 Task: Find connections with filter location Freudenberg with filter topic #coronaviruswith filter profile language Potuguese with filter current company Leadership Circle with filter school Holy Cross College, Tiruchirappalli - 620 002. with filter industry Retail Appliances, Electrical, and Electronic Equipment with filter service category Web Design with filter keywords title Sales Manager
Action: Mouse moved to (532, 69)
Screenshot: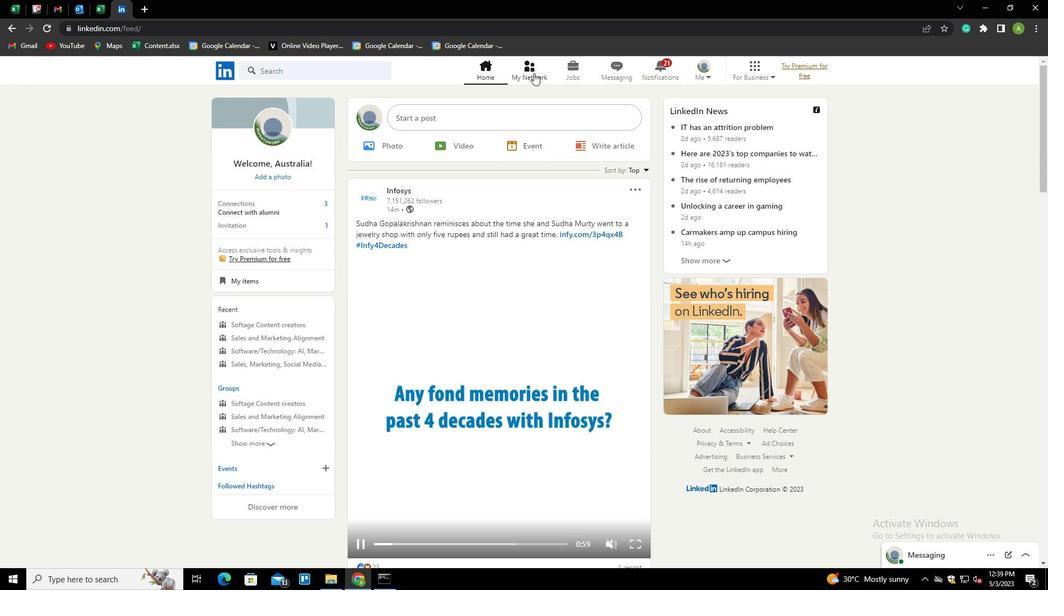 
Action: Mouse pressed left at (532, 69)
Screenshot: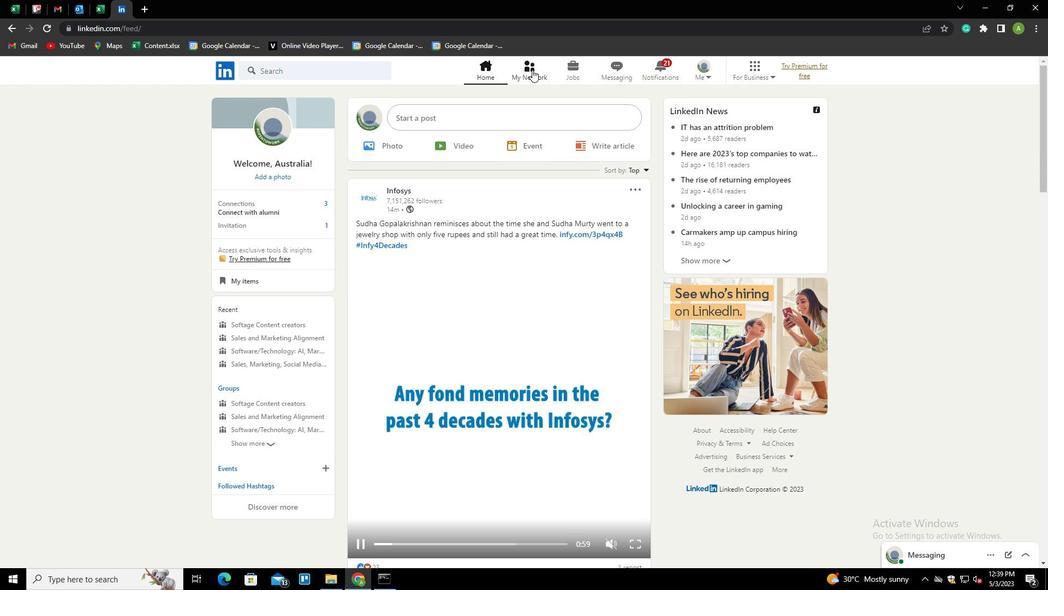
Action: Mouse moved to (301, 135)
Screenshot: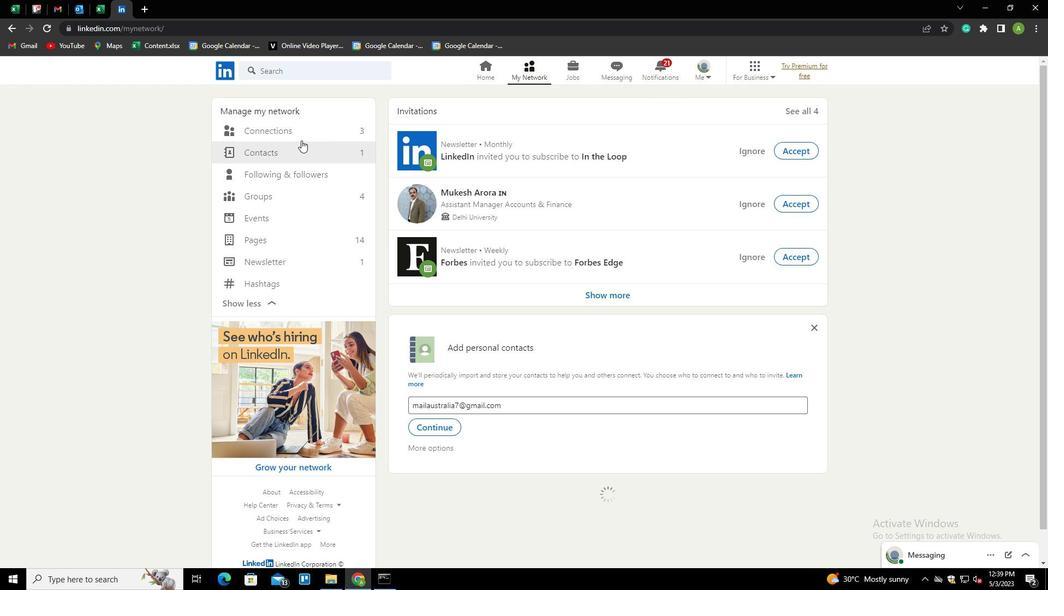 
Action: Mouse pressed left at (301, 135)
Screenshot: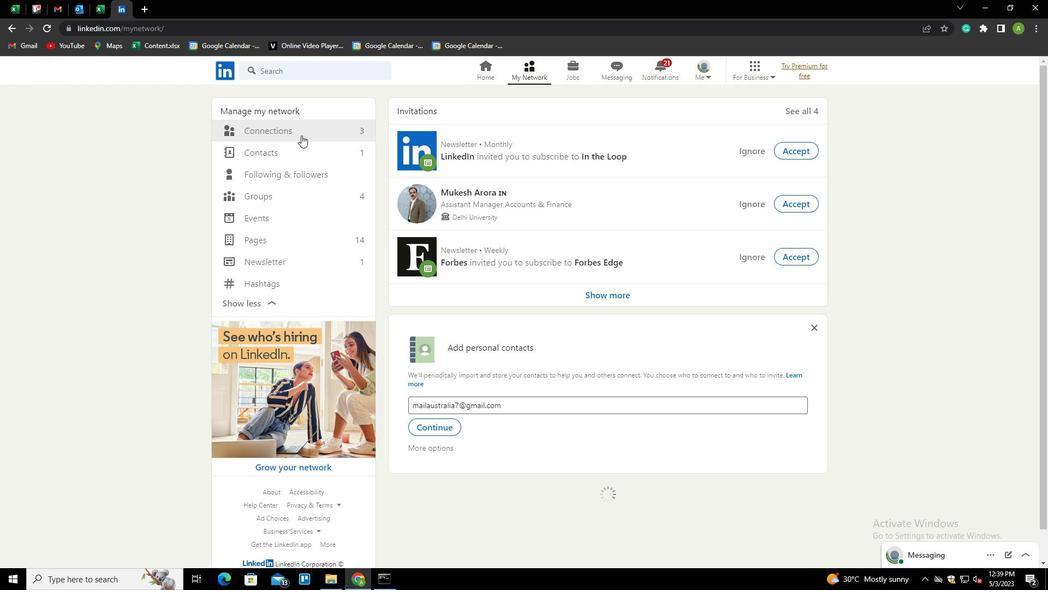 
Action: Mouse moved to (586, 131)
Screenshot: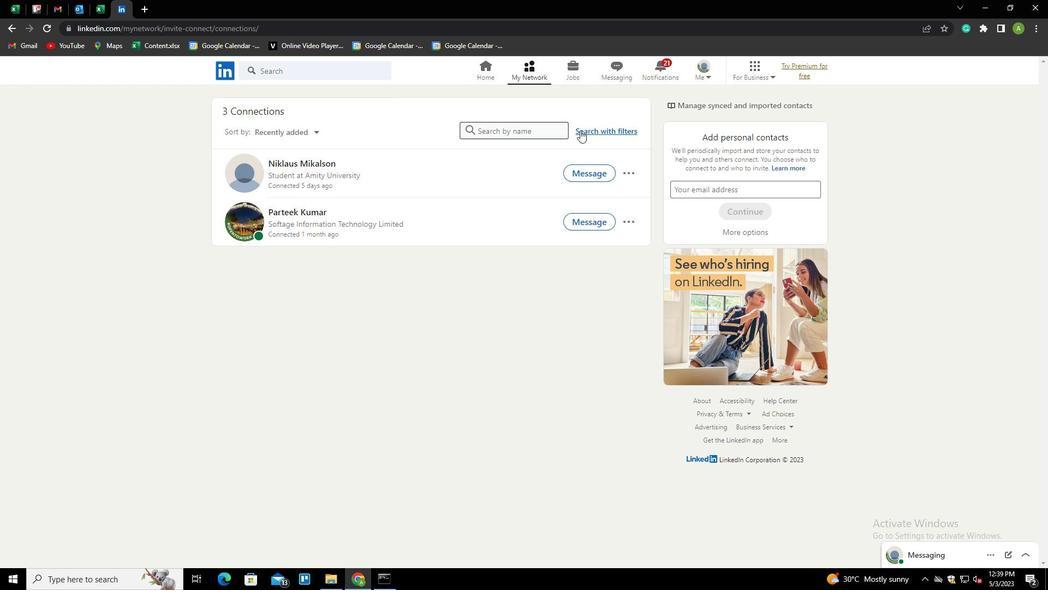 
Action: Mouse pressed left at (586, 131)
Screenshot: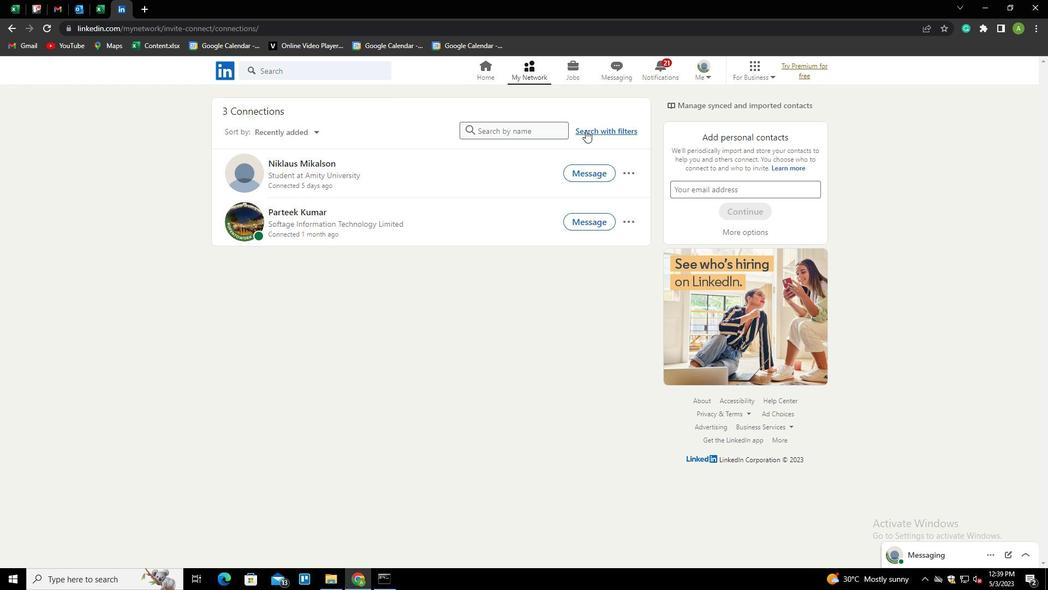 
Action: Mouse moved to (552, 102)
Screenshot: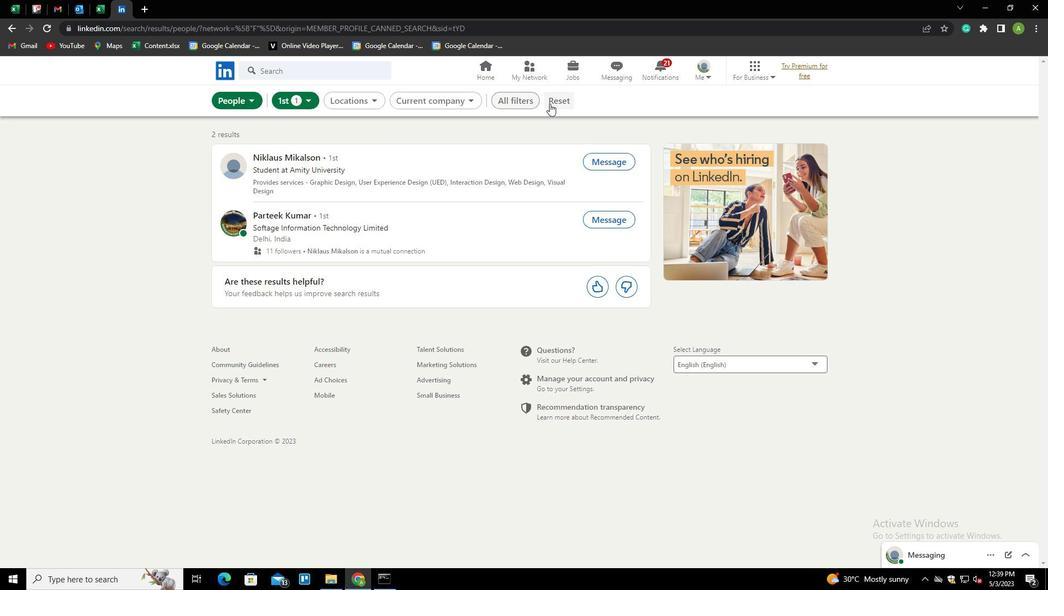 
Action: Mouse pressed left at (552, 102)
Screenshot: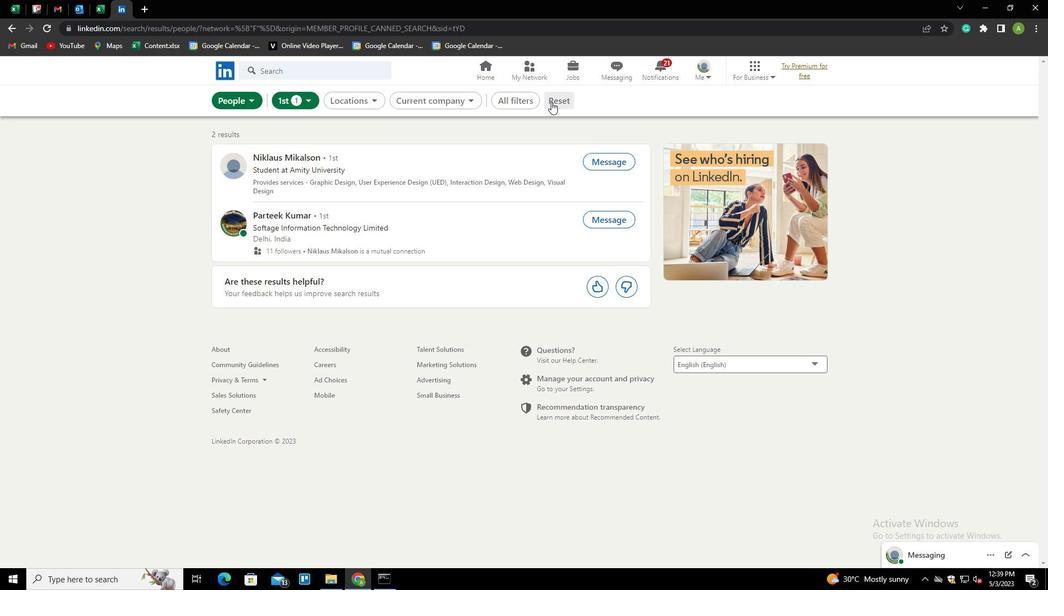 
Action: Mouse moved to (539, 100)
Screenshot: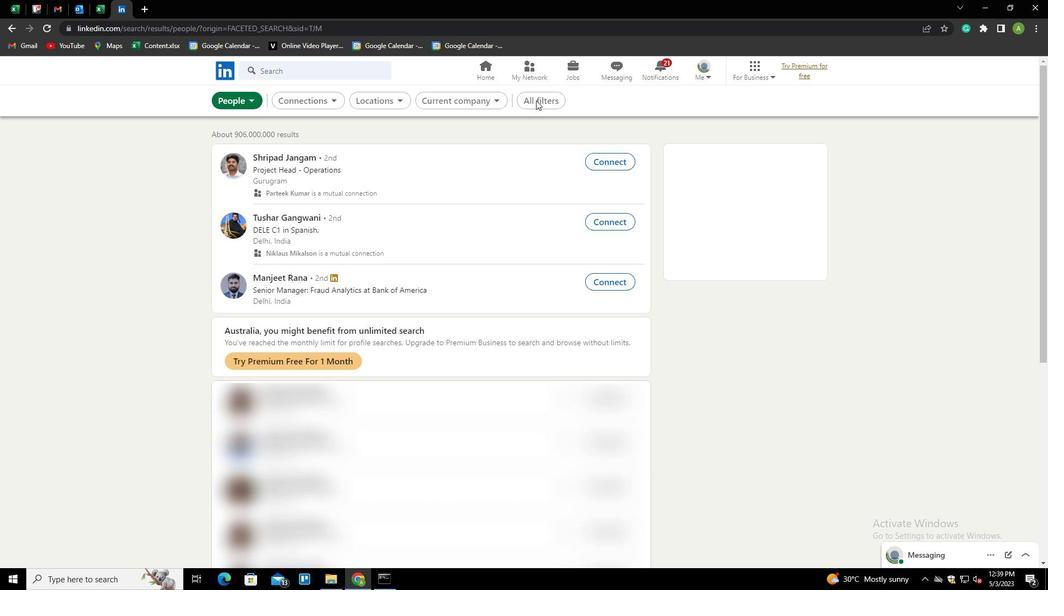 
Action: Mouse pressed left at (539, 100)
Screenshot: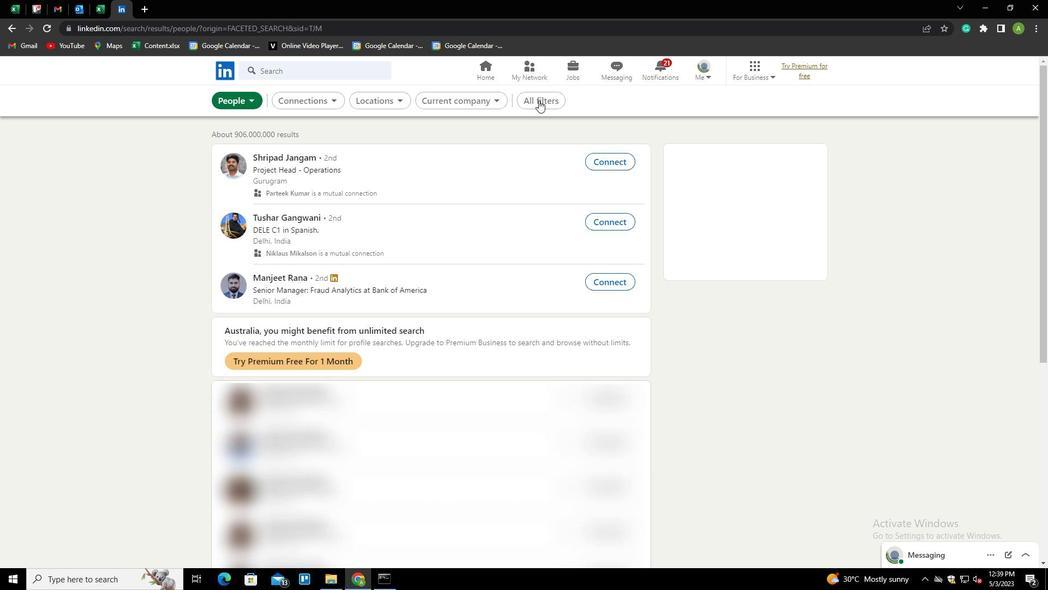 
Action: Mouse moved to (542, 103)
Screenshot: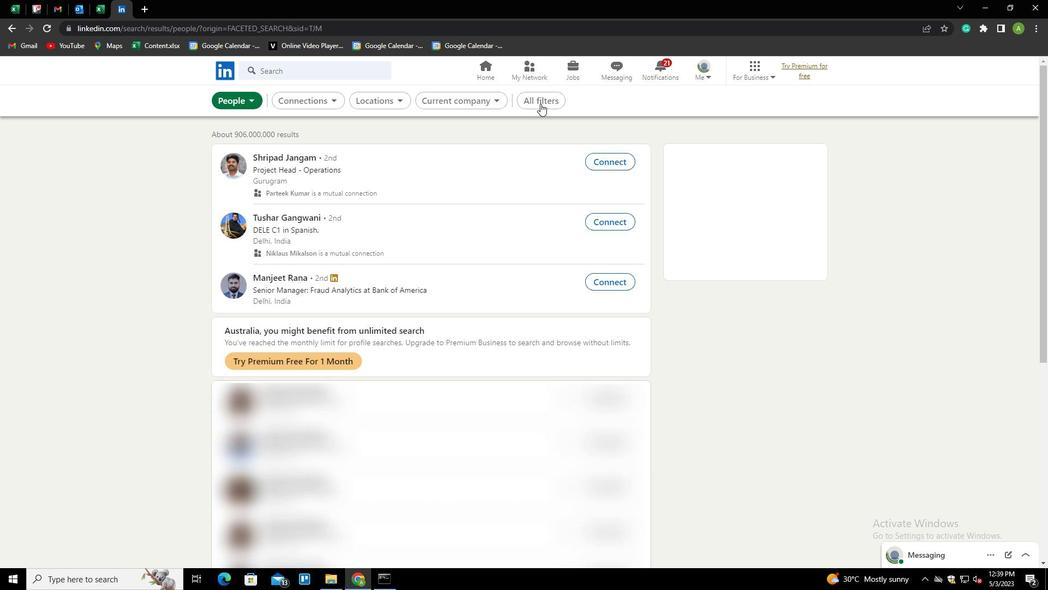 
Action: Mouse pressed left at (542, 103)
Screenshot: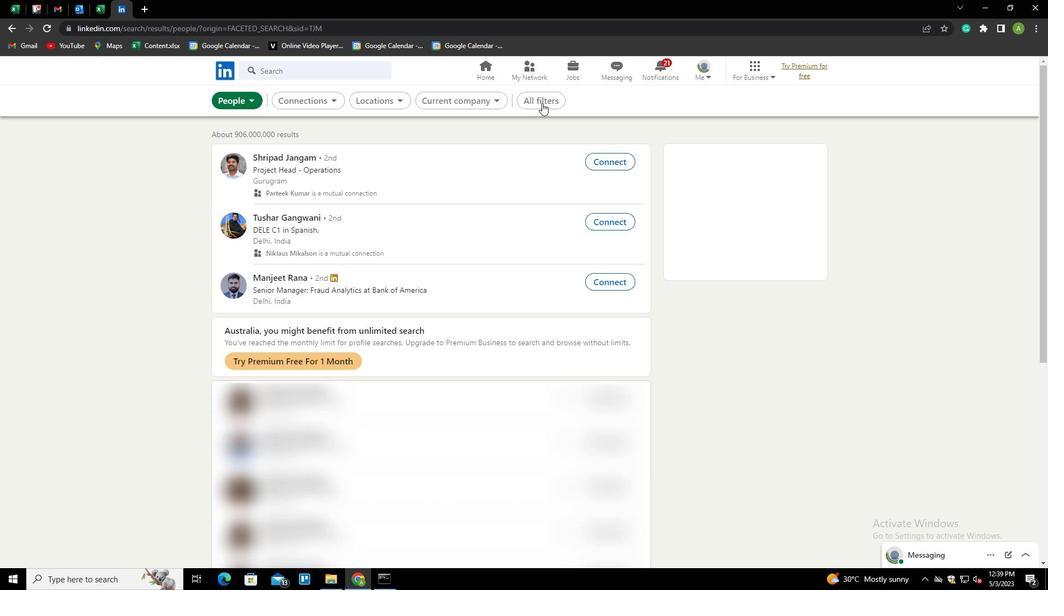 
Action: Mouse moved to (535, 98)
Screenshot: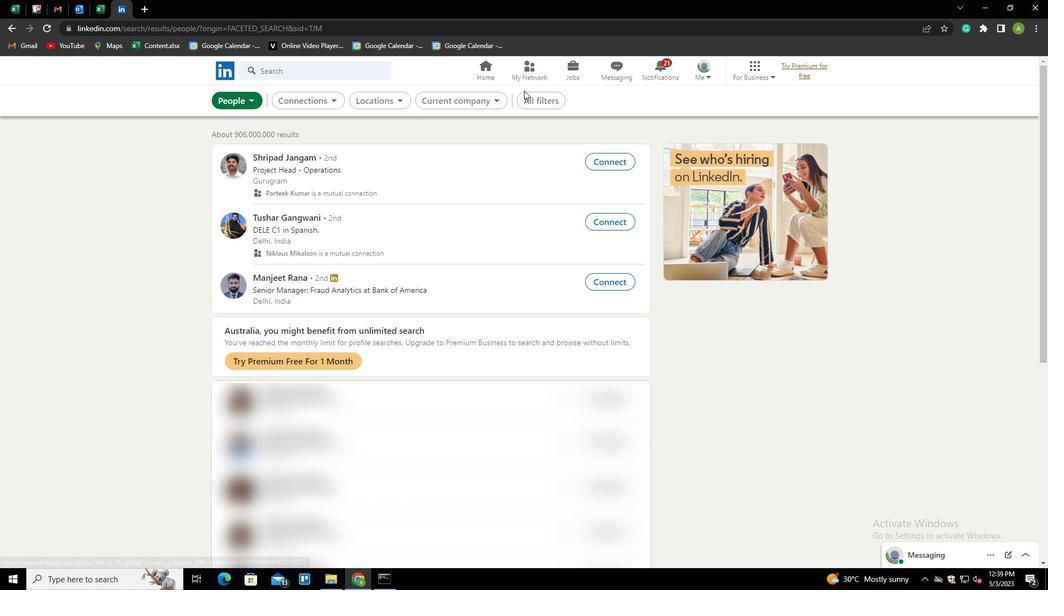 
Action: Mouse pressed left at (535, 98)
Screenshot: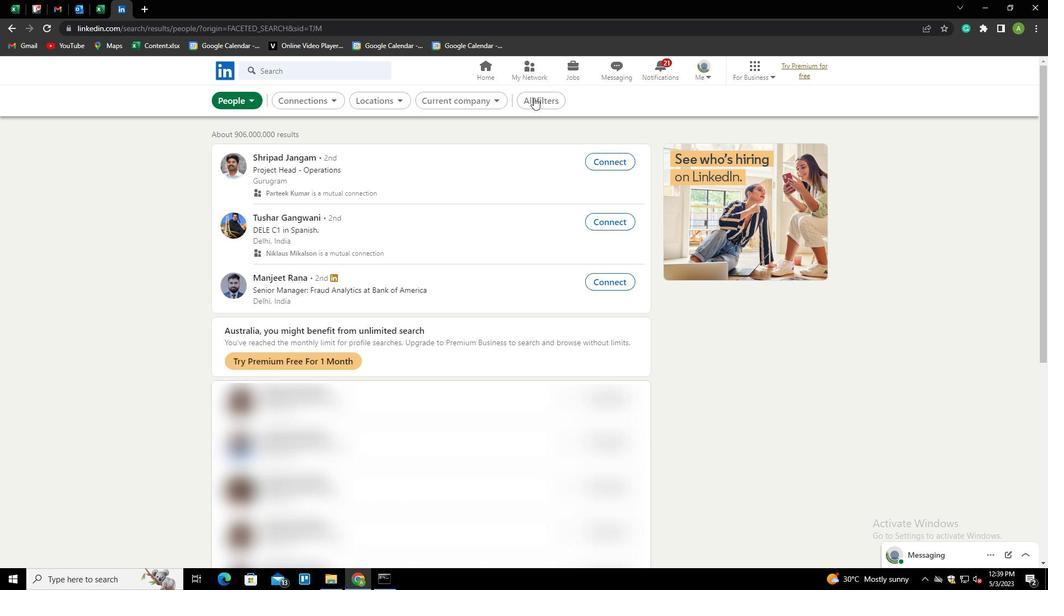 
Action: Mouse moved to (871, 259)
Screenshot: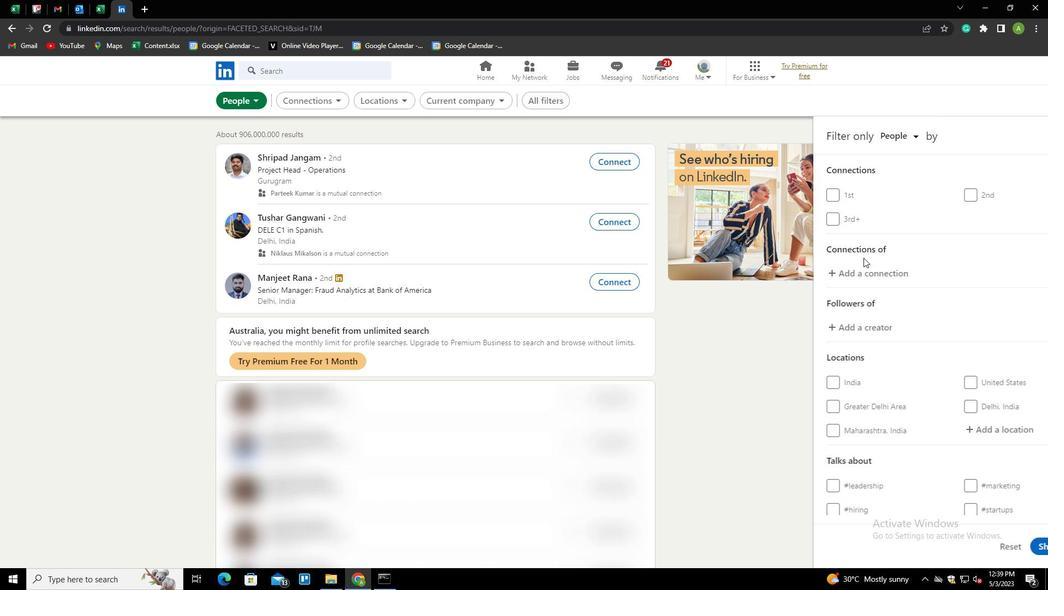 
Action: Mouse scrolled (871, 258) with delta (0, 0)
Screenshot: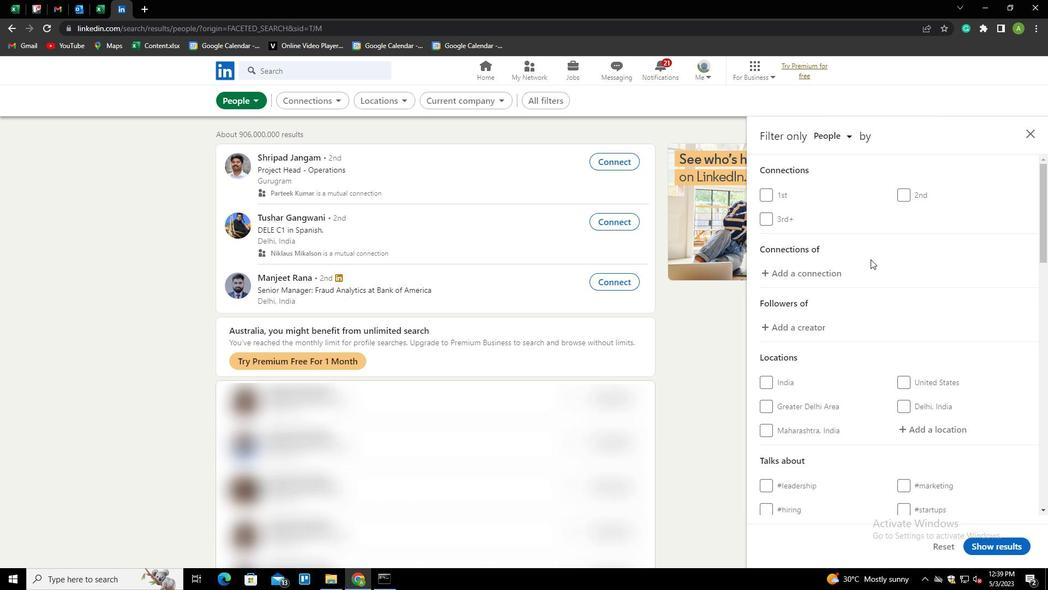 
Action: Mouse scrolled (871, 258) with delta (0, 0)
Screenshot: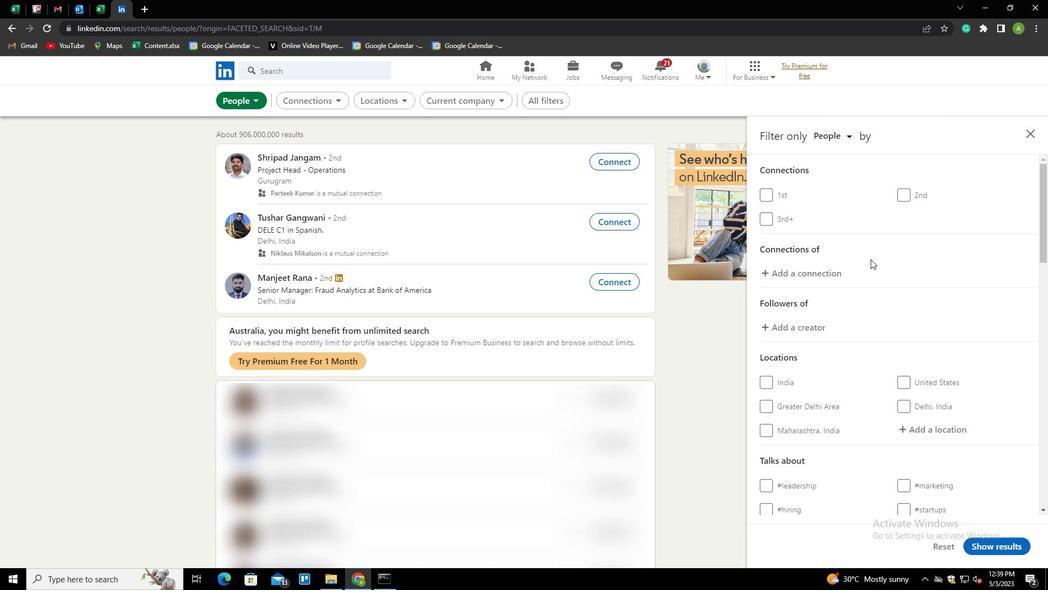 
Action: Mouse scrolled (871, 258) with delta (0, 0)
Screenshot: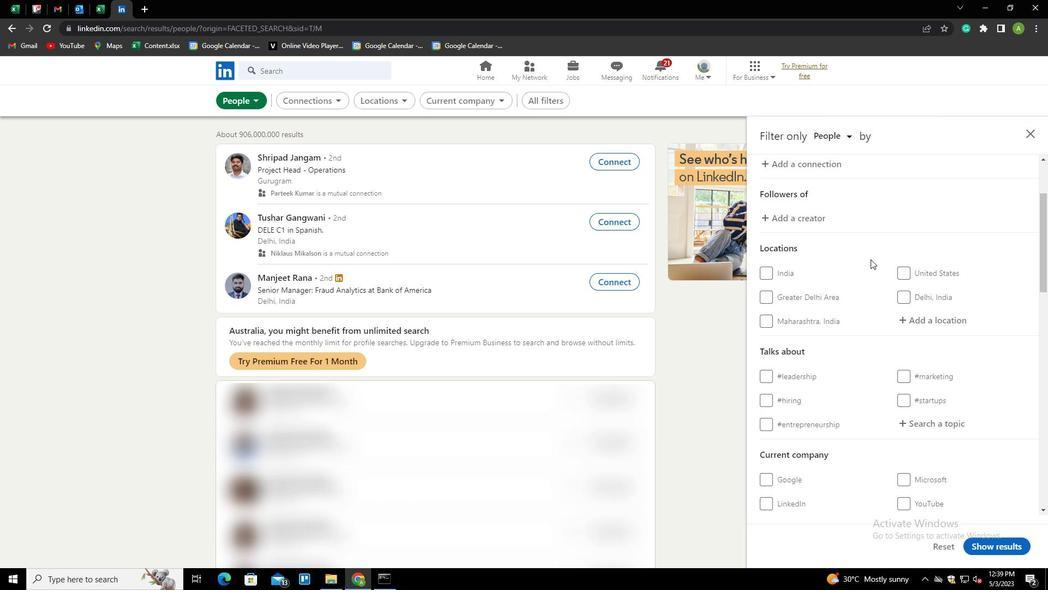 
Action: Mouse moved to (932, 267)
Screenshot: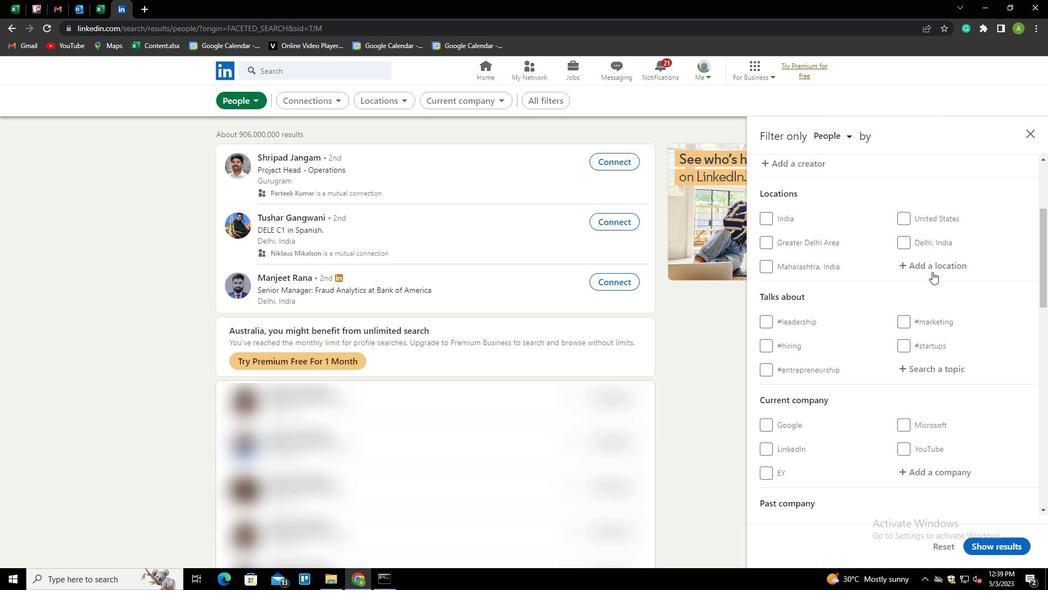 
Action: Mouse pressed left at (932, 267)
Screenshot: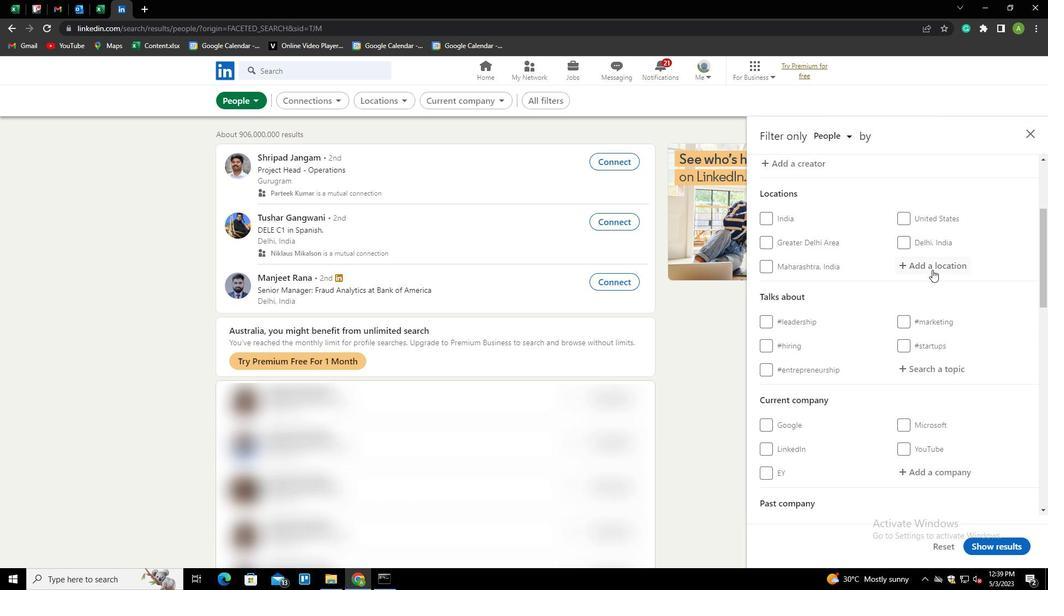 
Action: Mouse moved to (932, 267)
Screenshot: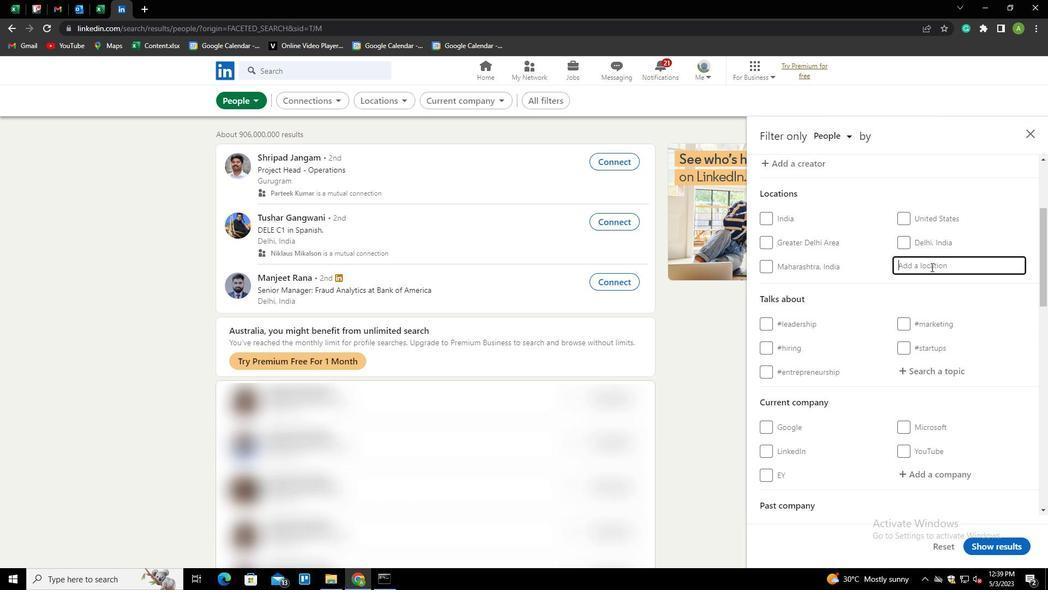 
Action: Key pressed <Key.shift>FREUDENBERG<Key.down><Key.enter>
Screenshot: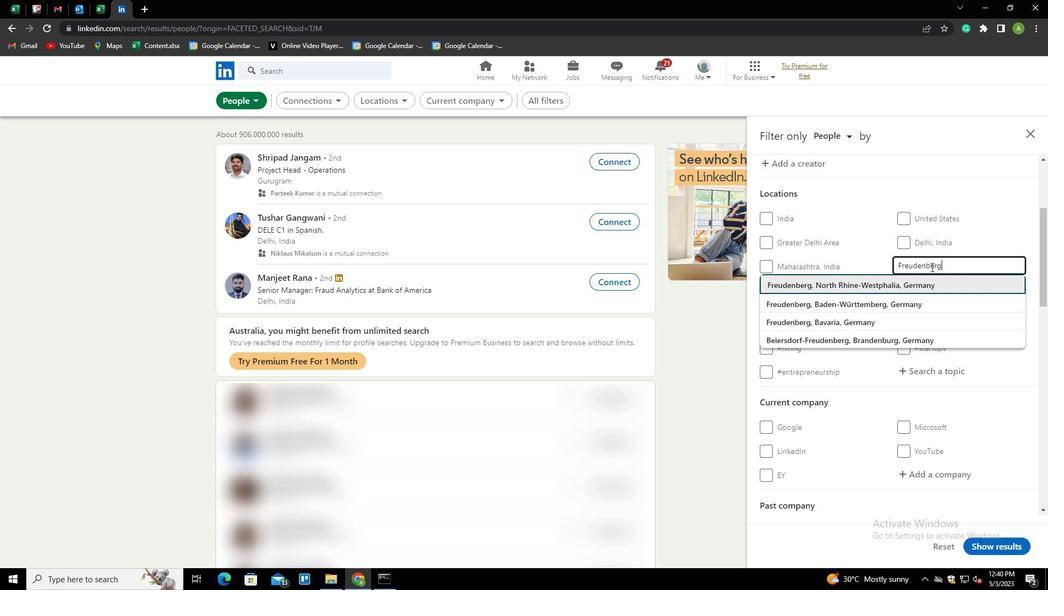 
Action: Mouse scrolled (932, 266) with delta (0, 0)
Screenshot: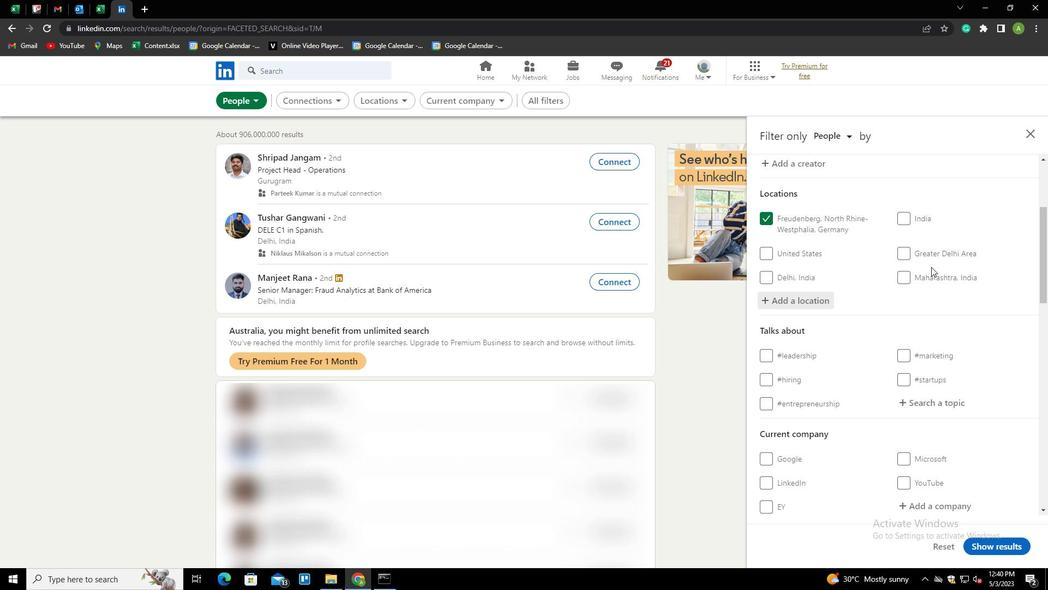 
Action: Mouse scrolled (932, 266) with delta (0, 0)
Screenshot: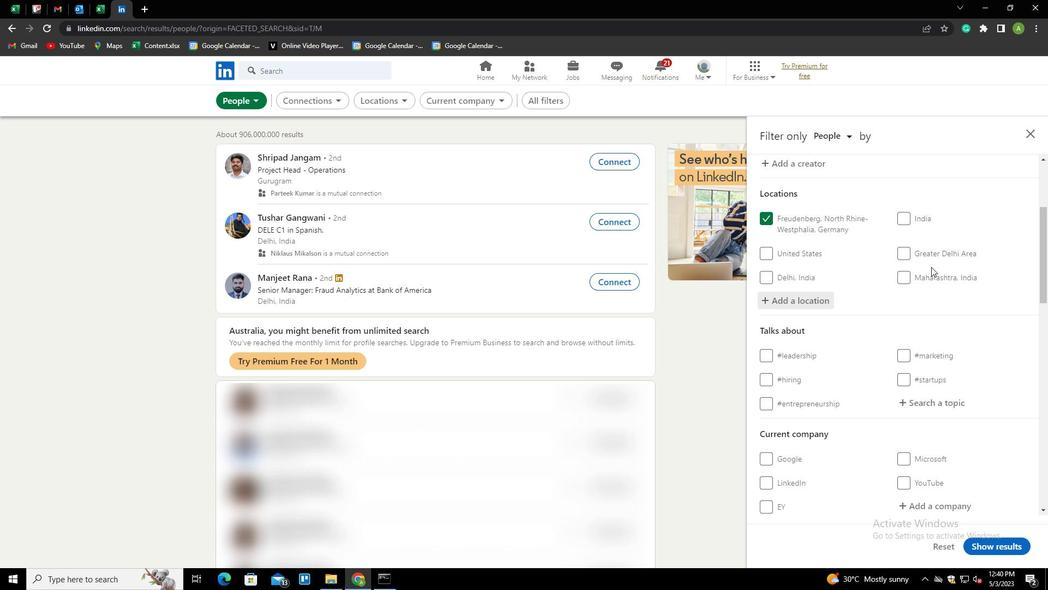 
Action: Mouse moved to (931, 291)
Screenshot: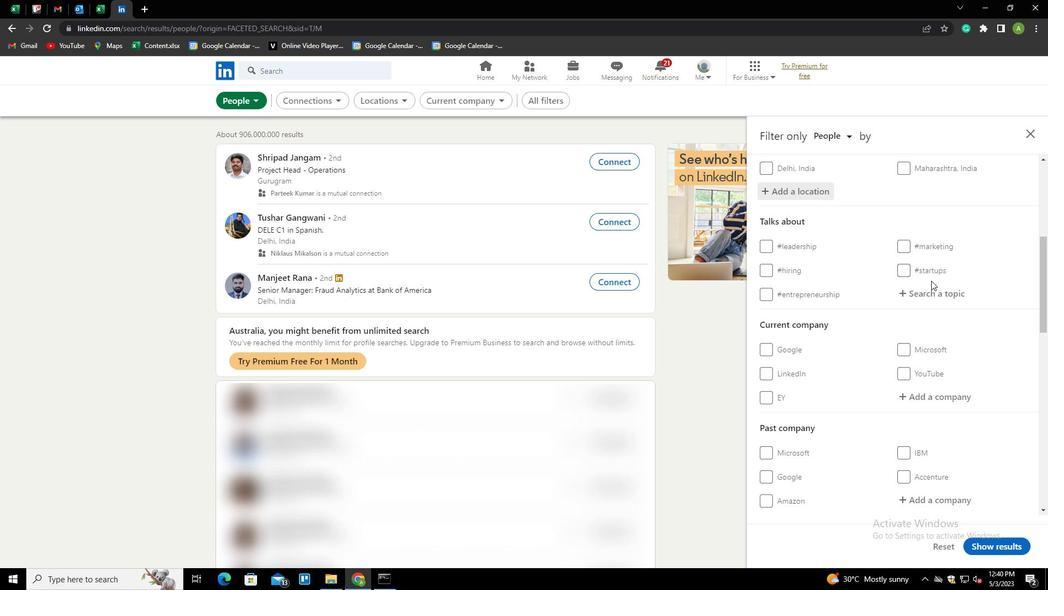 
Action: Mouse pressed left at (931, 291)
Screenshot: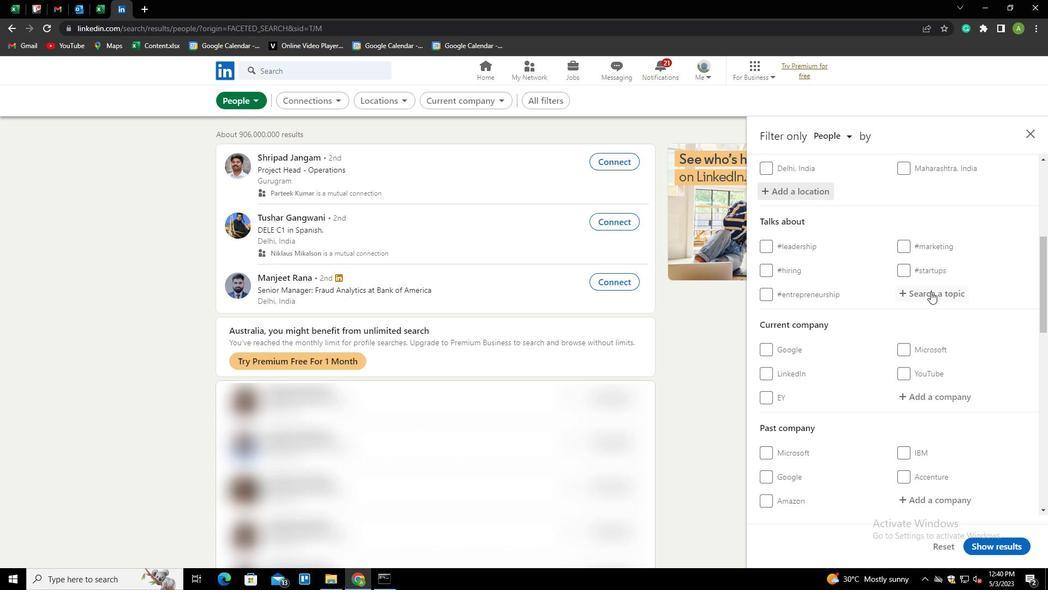 
Action: Key pressed CORONAVIRUS<Key.down><Key.down>
Screenshot: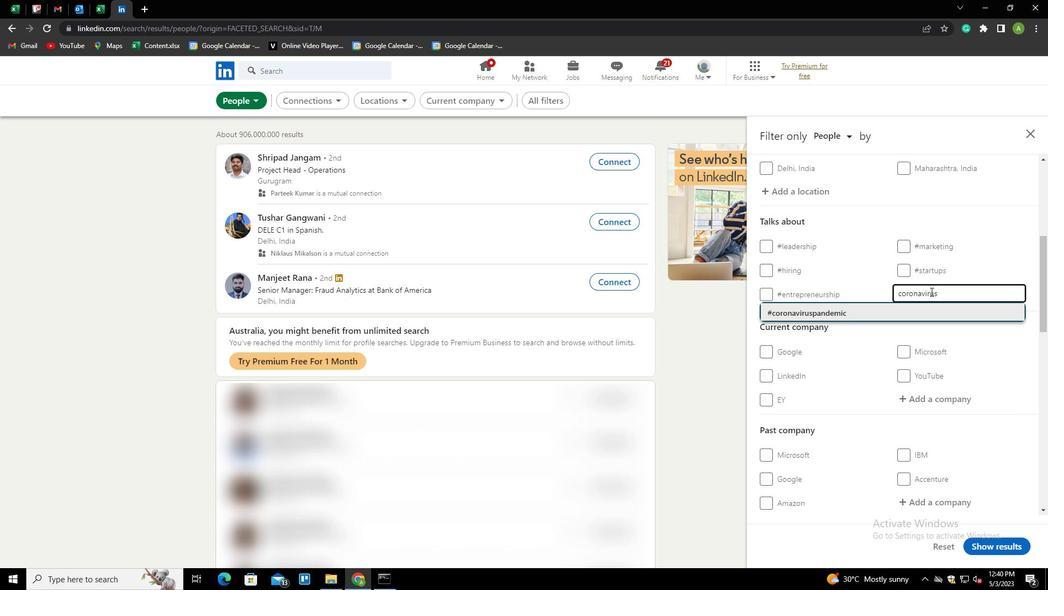 
Action: Mouse pressed left at (931, 291)
Screenshot: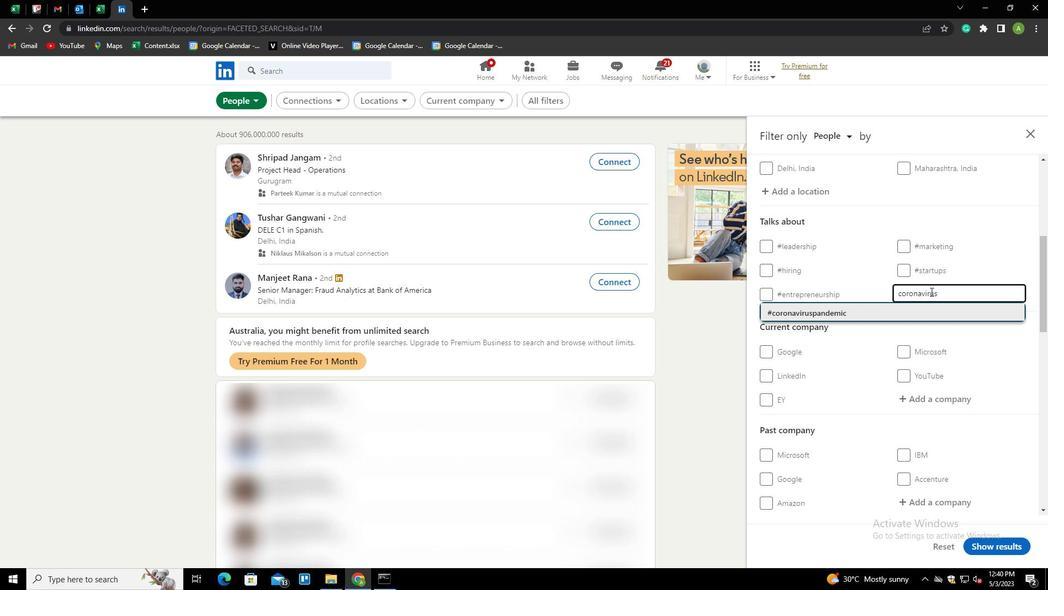 
Action: Mouse moved to (974, 273)
Screenshot: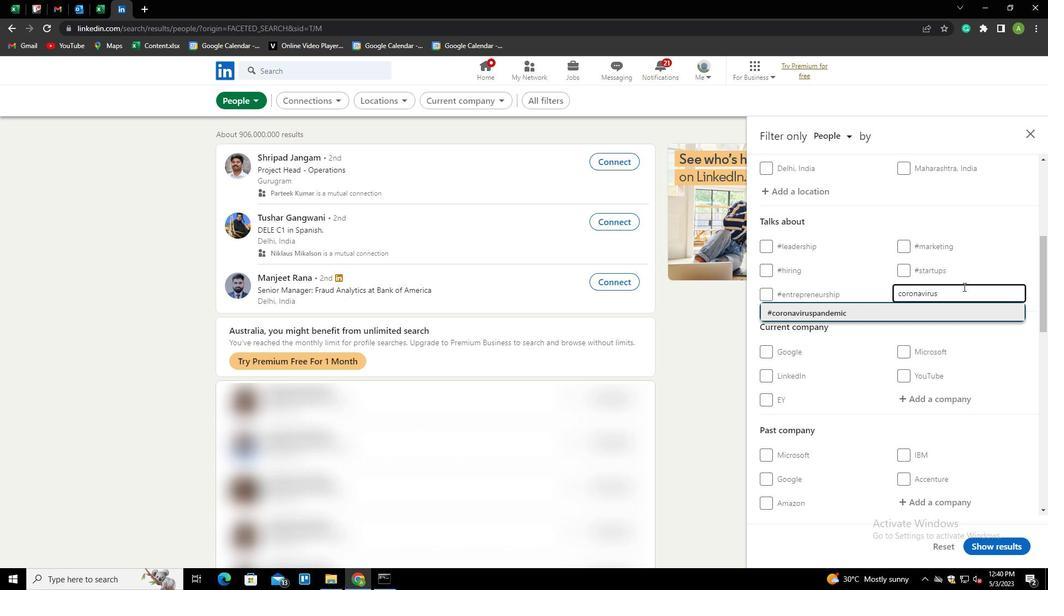 
Action: Mouse pressed left at (974, 273)
Screenshot: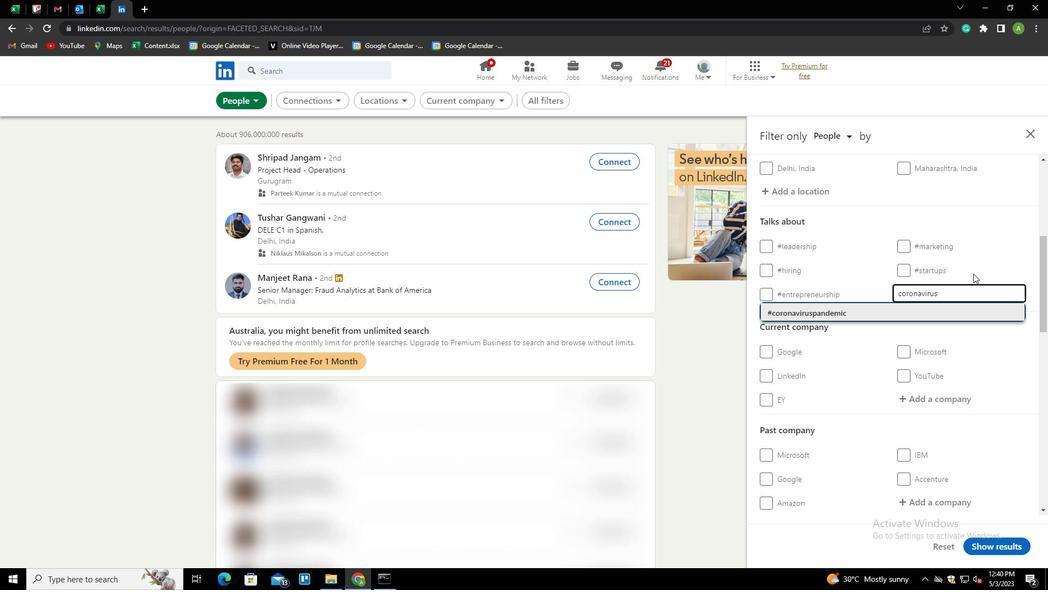 
Action: Mouse moved to (974, 277)
Screenshot: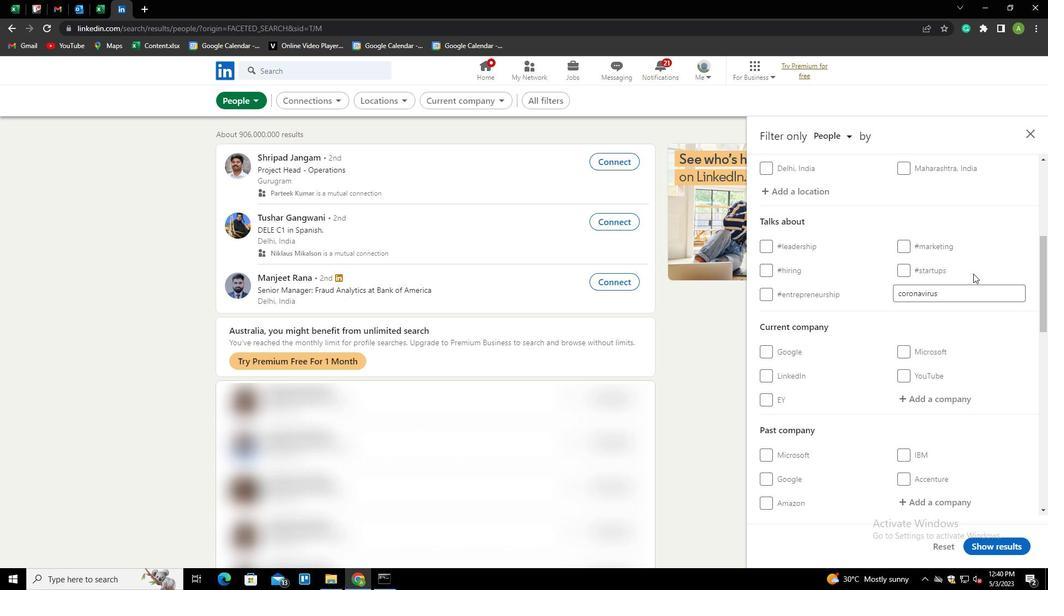 
Action: Mouse scrolled (974, 276) with delta (0, 0)
Screenshot: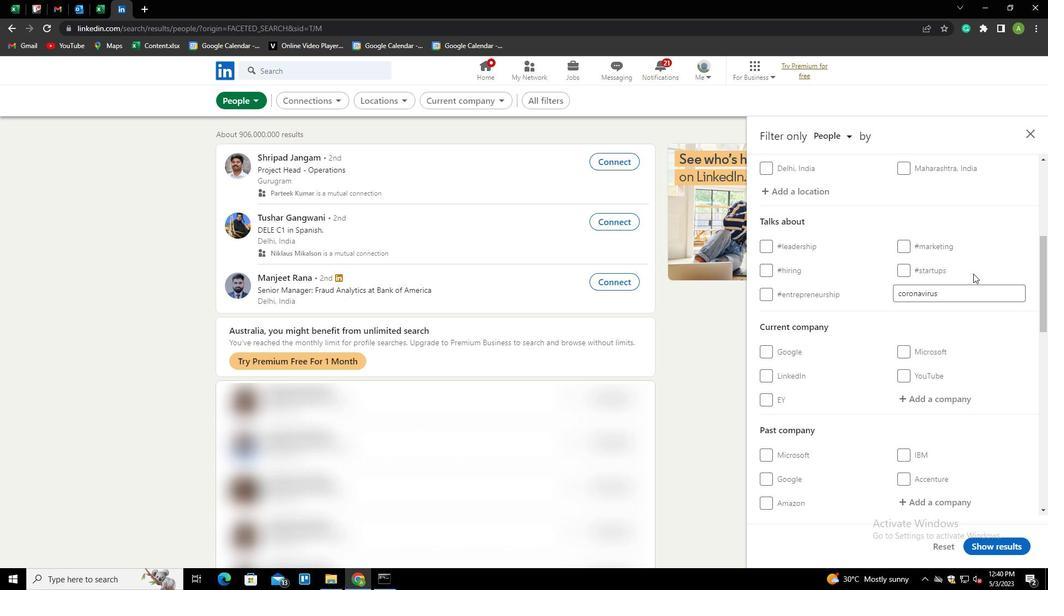 
Action: Mouse scrolled (974, 276) with delta (0, 0)
Screenshot: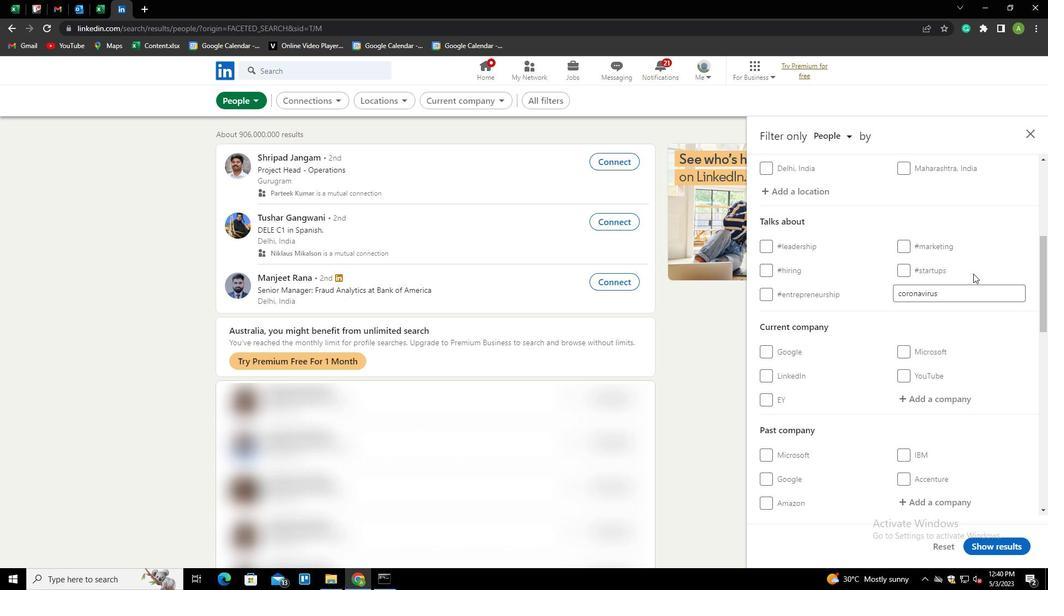 
Action: Mouse moved to (935, 317)
Screenshot: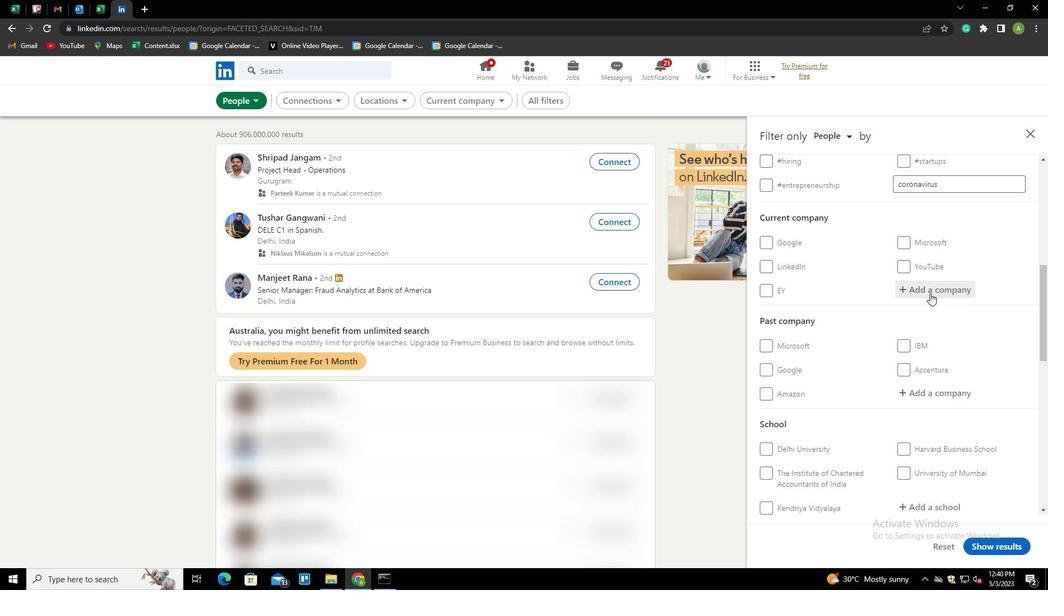 
Action: Mouse scrolled (935, 317) with delta (0, 0)
Screenshot: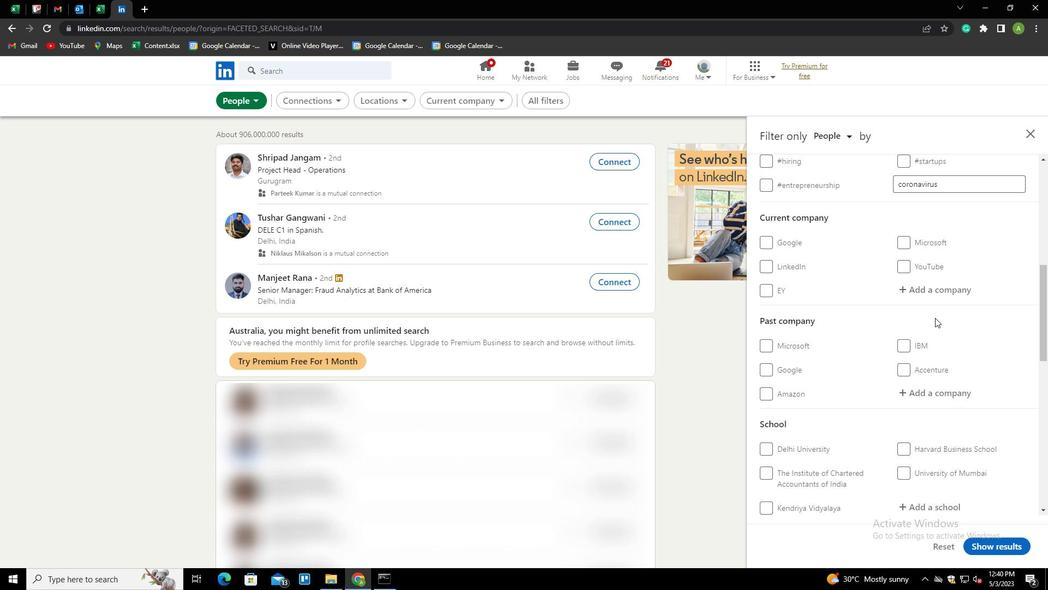 
Action: Mouse scrolled (935, 317) with delta (0, 0)
Screenshot: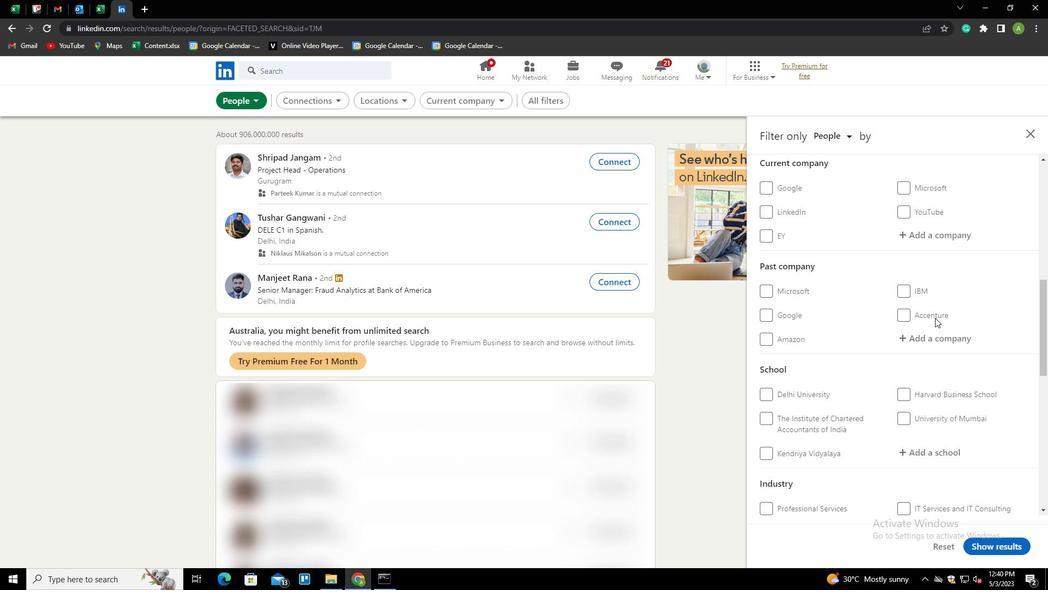 
Action: Mouse scrolled (935, 317) with delta (0, 0)
Screenshot: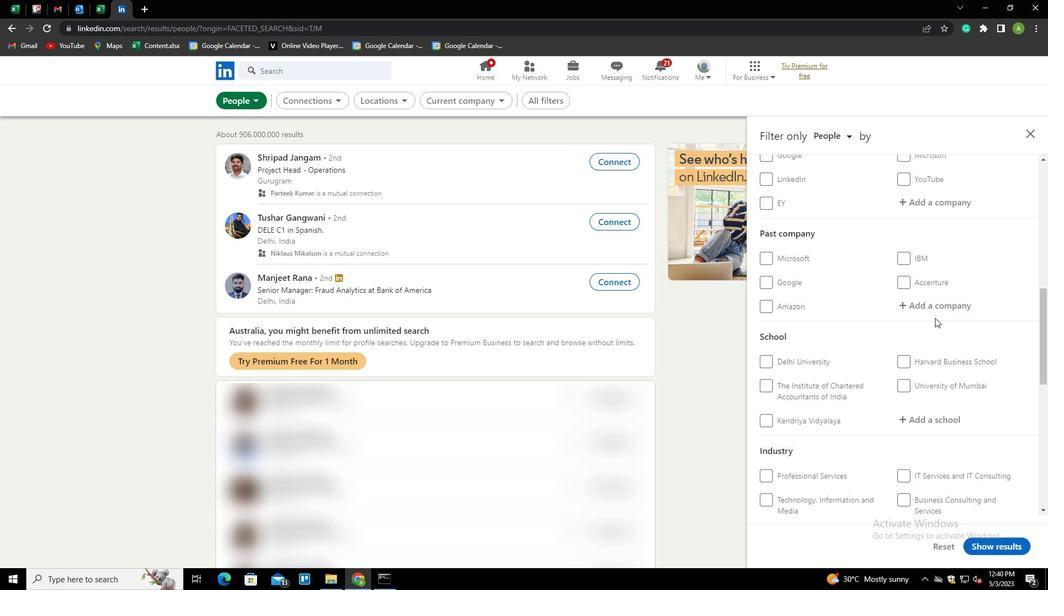 
Action: Mouse scrolled (935, 317) with delta (0, 0)
Screenshot: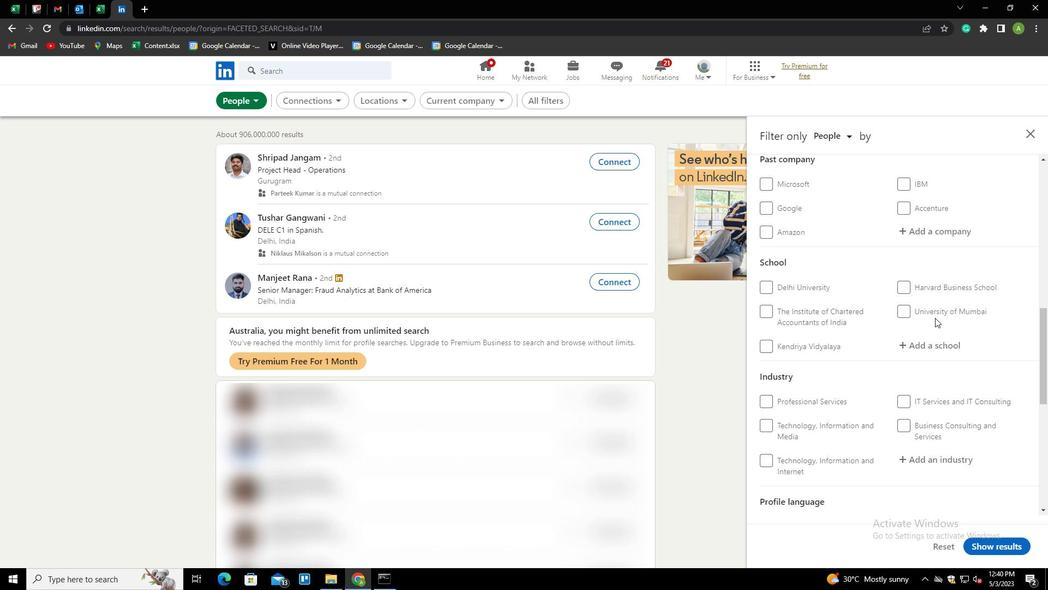 
Action: Mouse scrolled (935, 317) with delta (0, 0)
Screenshot: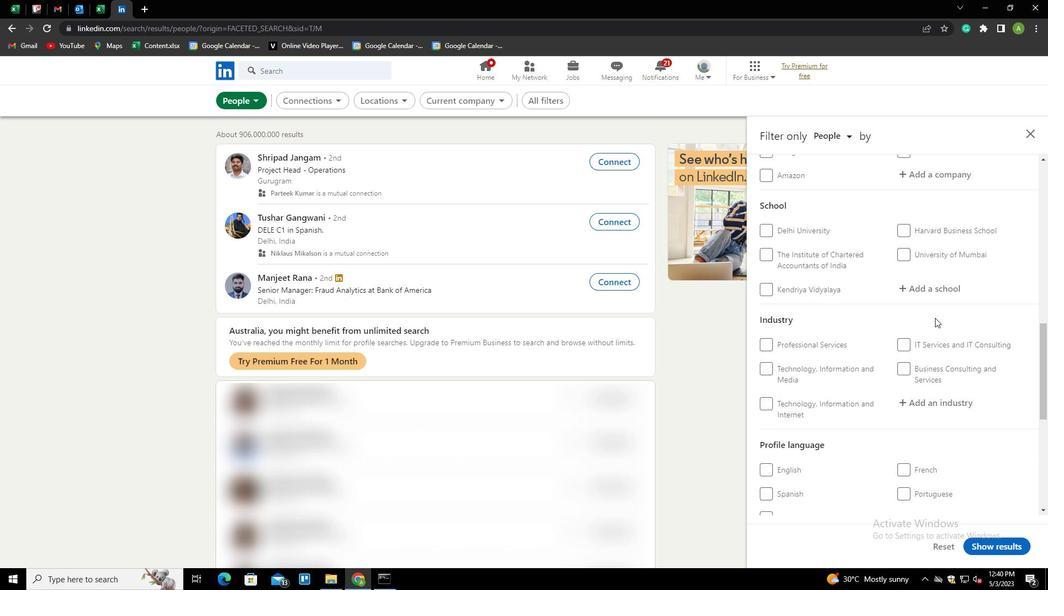 
Action: Mouse scrolled (935, 317) with delta (0, 0)
Screenshot: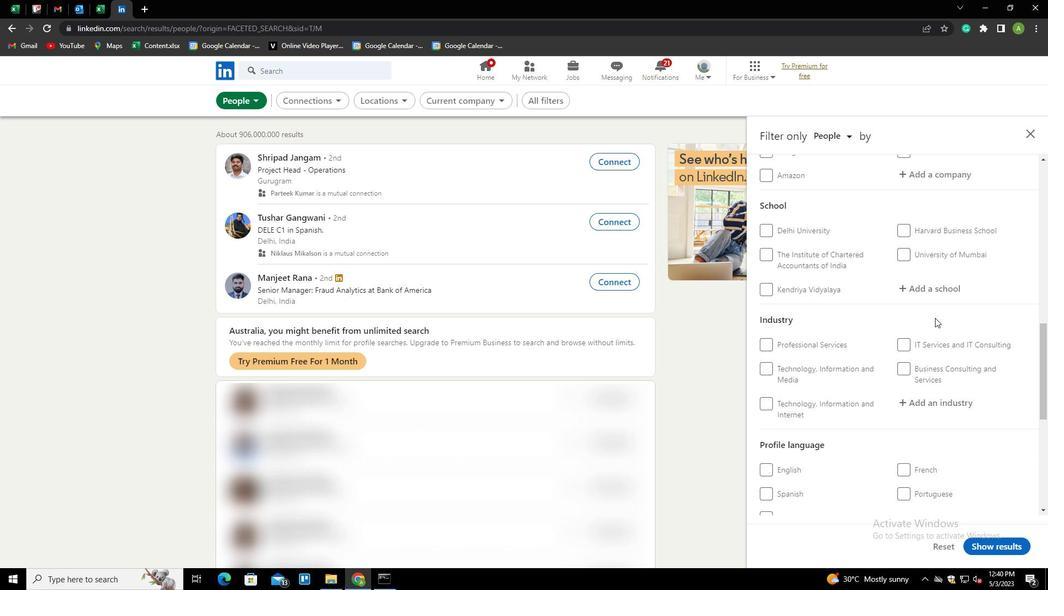
Action: Mouse scrolled (935, 317) with delta (0, 0)
Screenshot: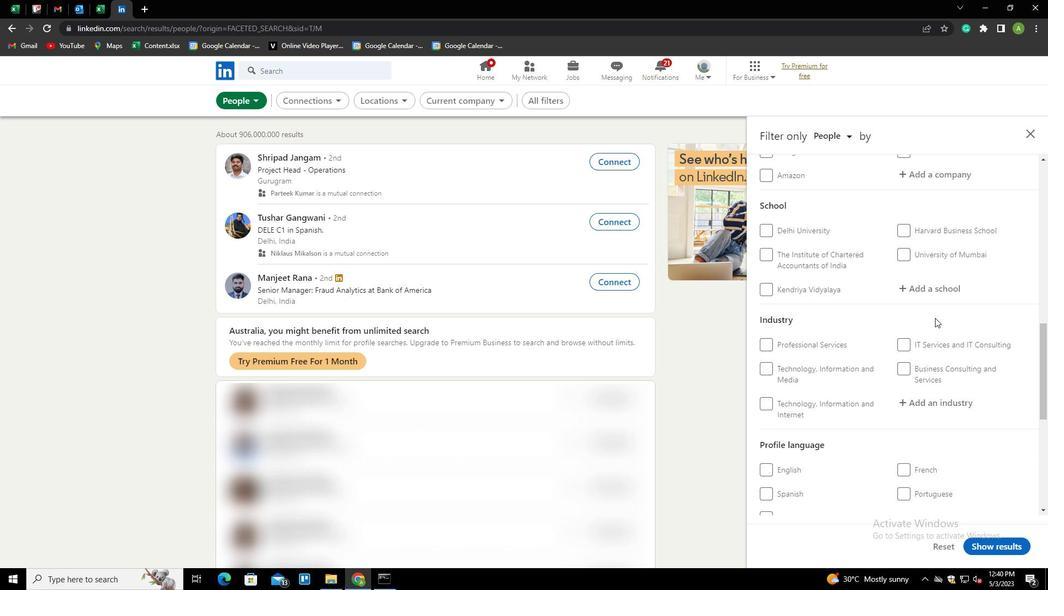 
Action: Mouse moved to (928, 326)
Screenshot: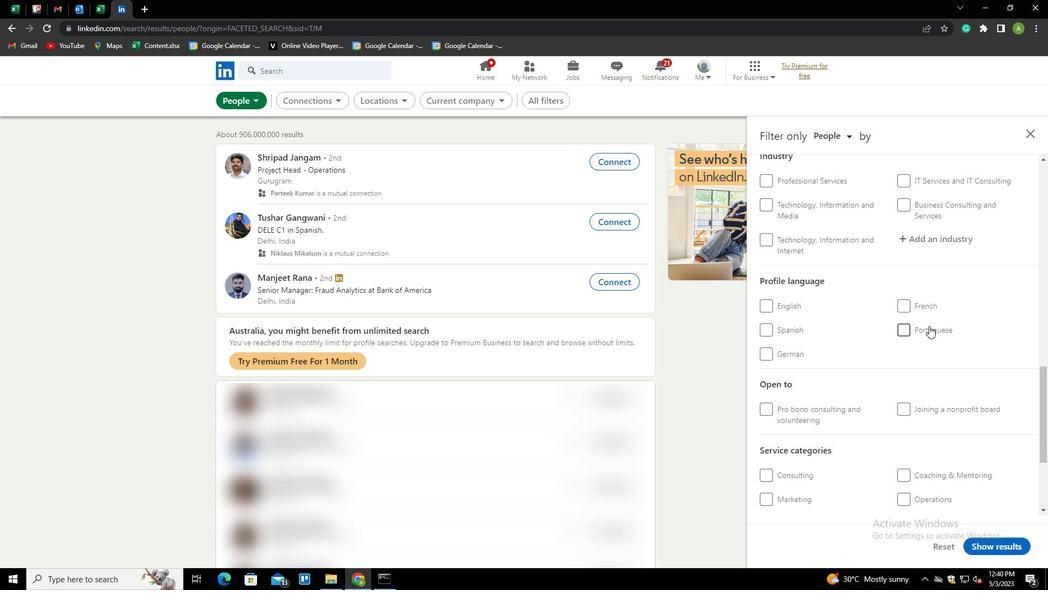 
Action: Mouse pressed left at (928, 326)
Screenshot: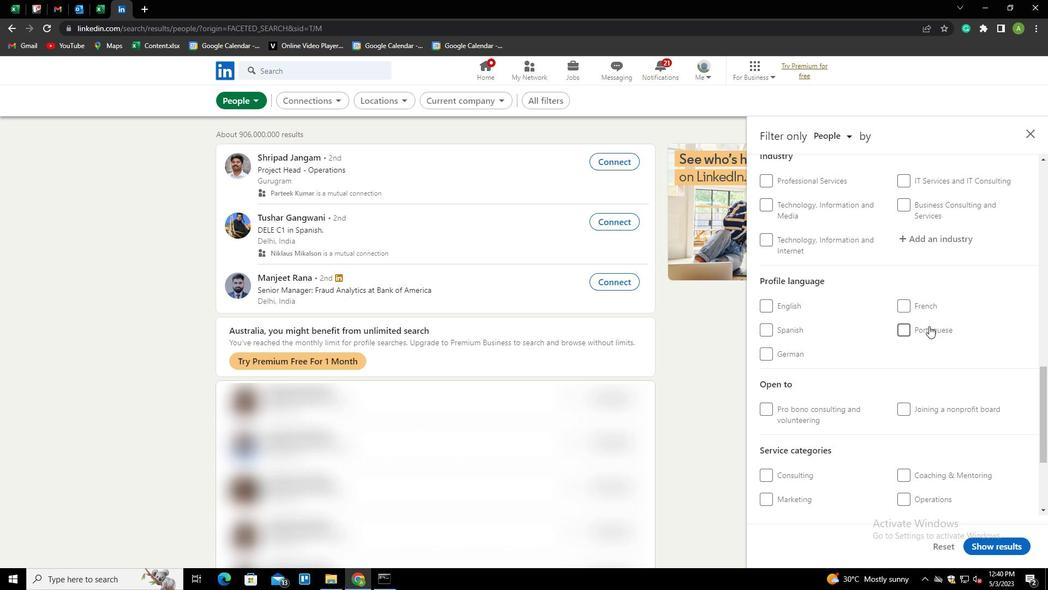 
Action: Mouse moved to (953, 312)
Screenshot: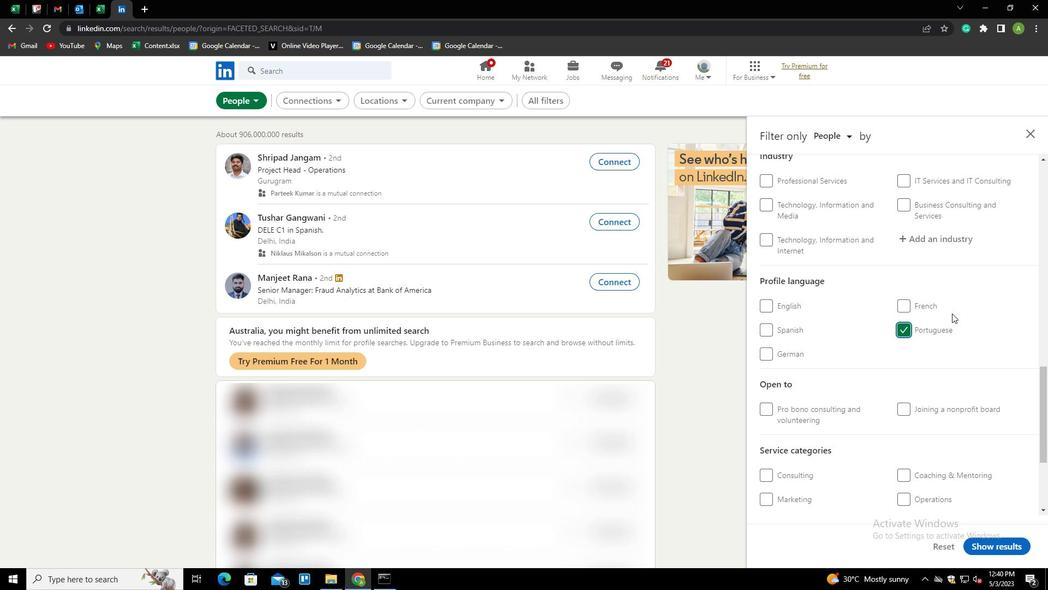 
Action: Mouse scrolled (953, 313) with delta (0, 0)
Screenshot: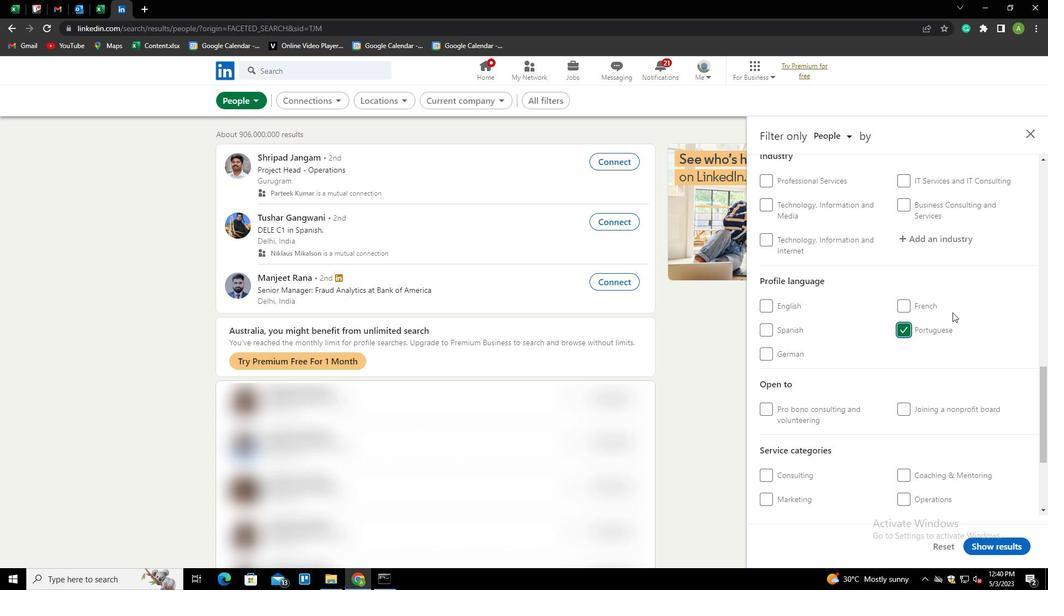 
Action: Mouse scrolled (953, 313) with delta (0, 0)
Screenshot: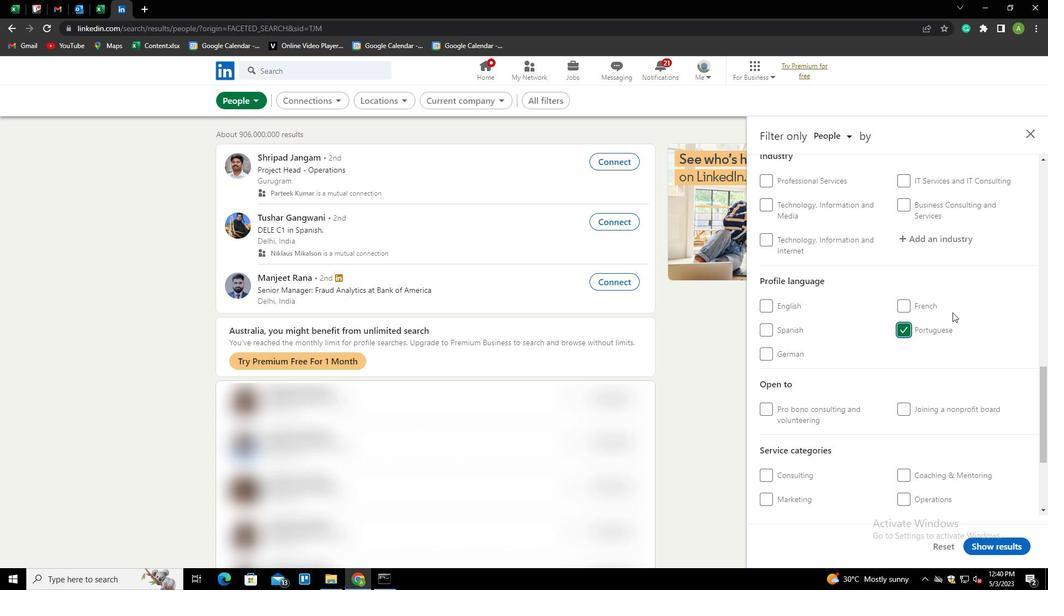 
Action: Mouse scrolled (953, 313) with delta (0, 0)
Screenshot: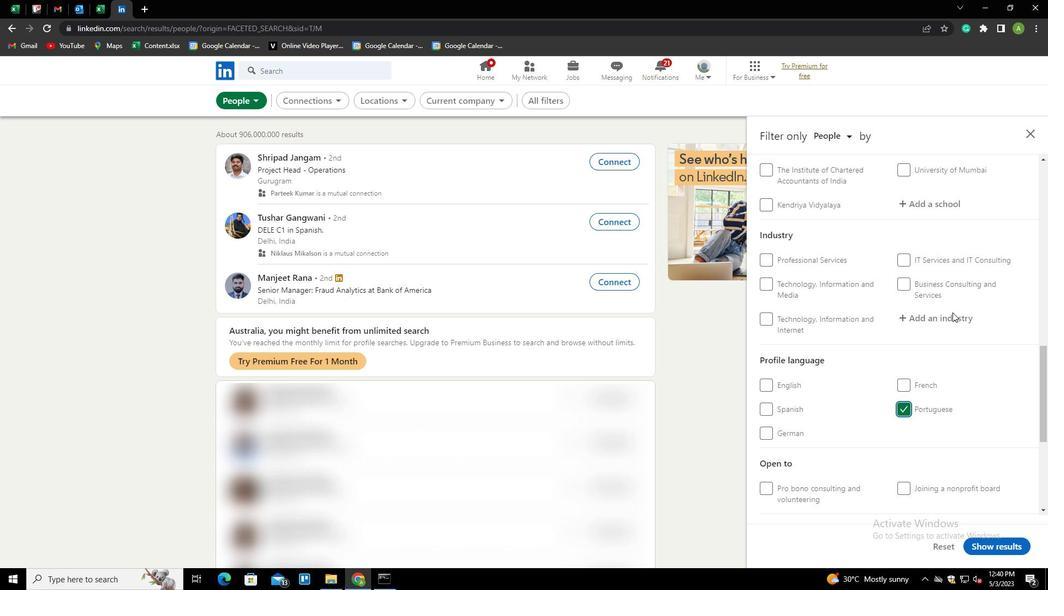 
Action: Mouse scrolled (953, 313) with delta (0, 0)
Screenshot: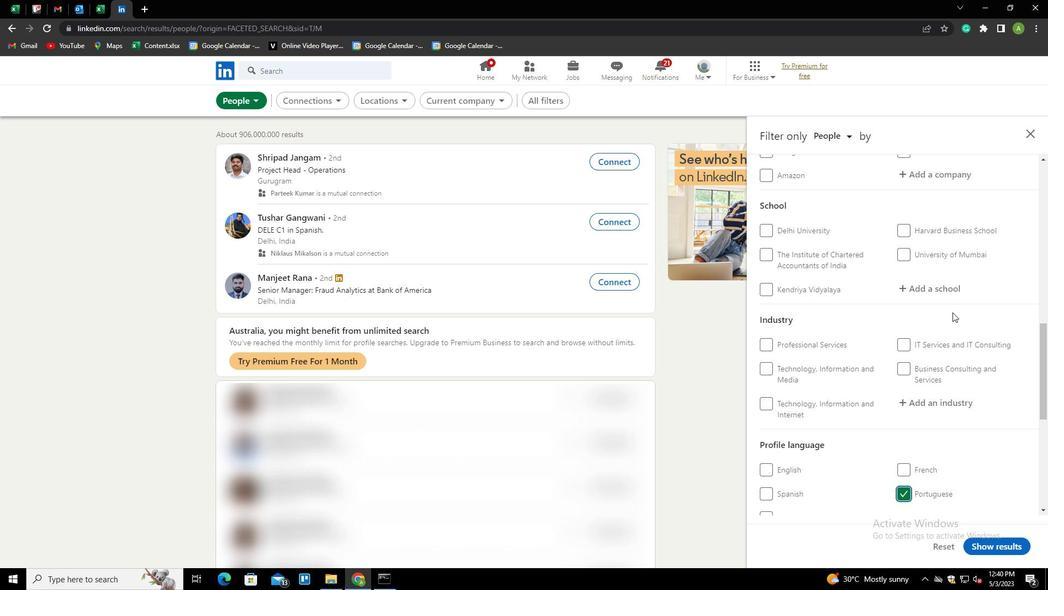 
Action: Mouse scrolled (953, 313) with delta (0, 0)
Screenshot: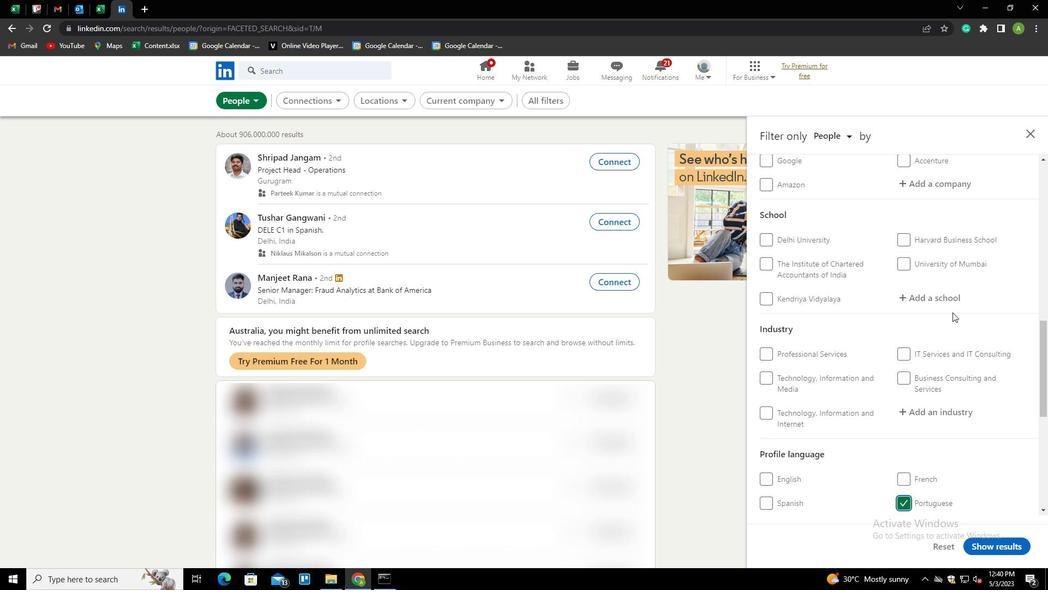 
Action: Mouse scrolled (953, 313) with delta (0, 0)
Screenshot: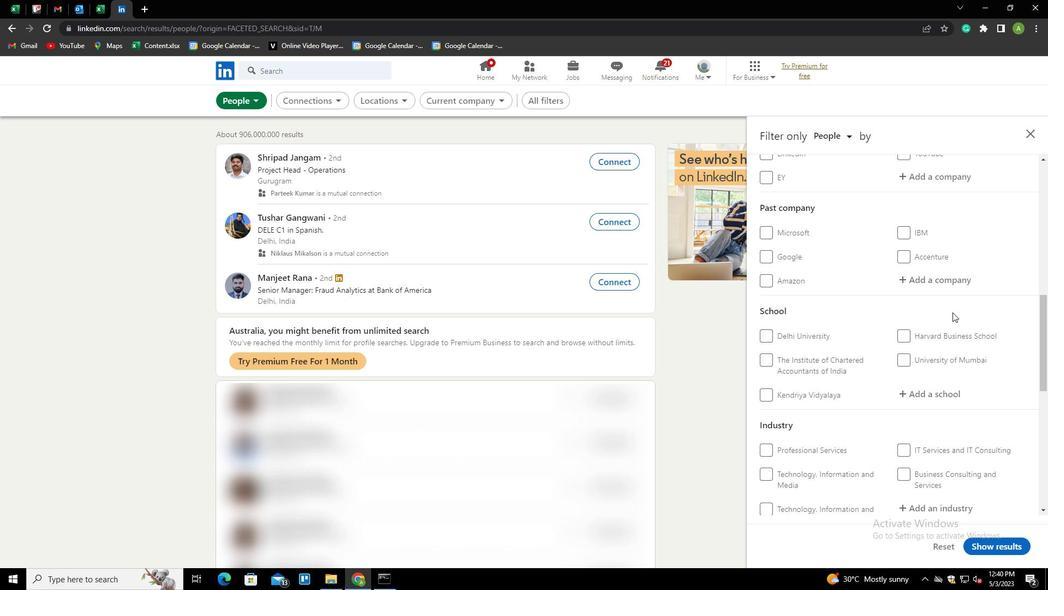 
Action: Mouse moved to (953, 312)
Screenshot: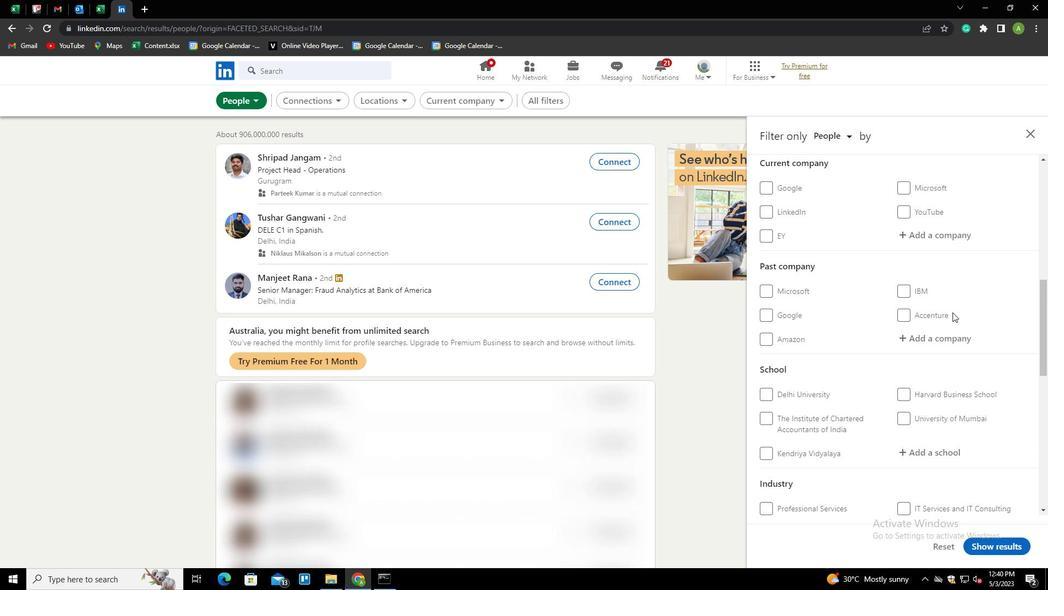 
Action: Mouse scrolled (953, 313) with delta (0, 0)
Screenshot: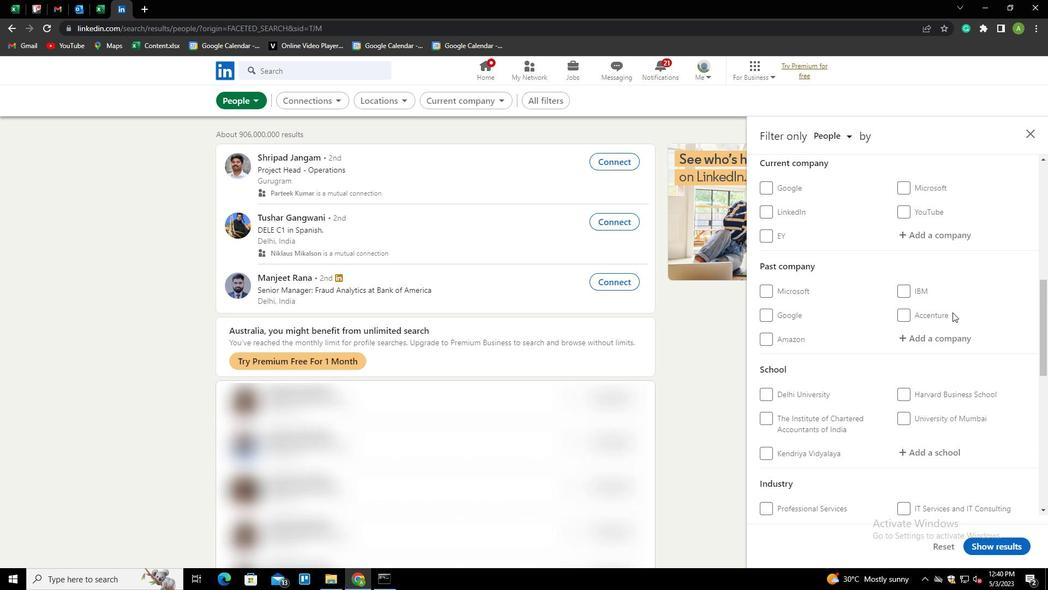 
Action: Mouse moved to (923, 293)
Screenshot: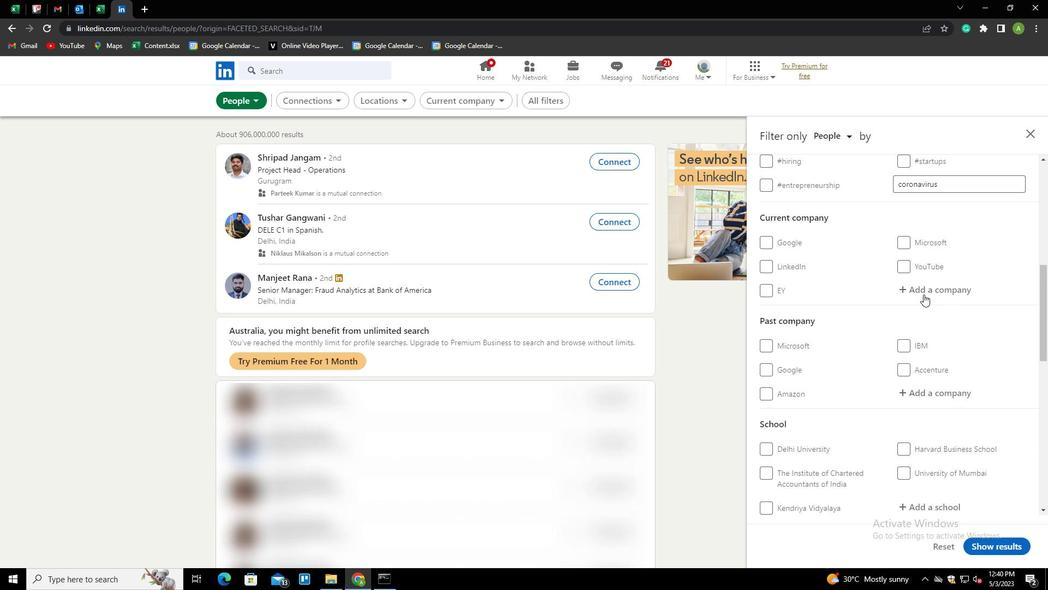 
Action: Mouse pressed left at (923, 293)
Screenshot: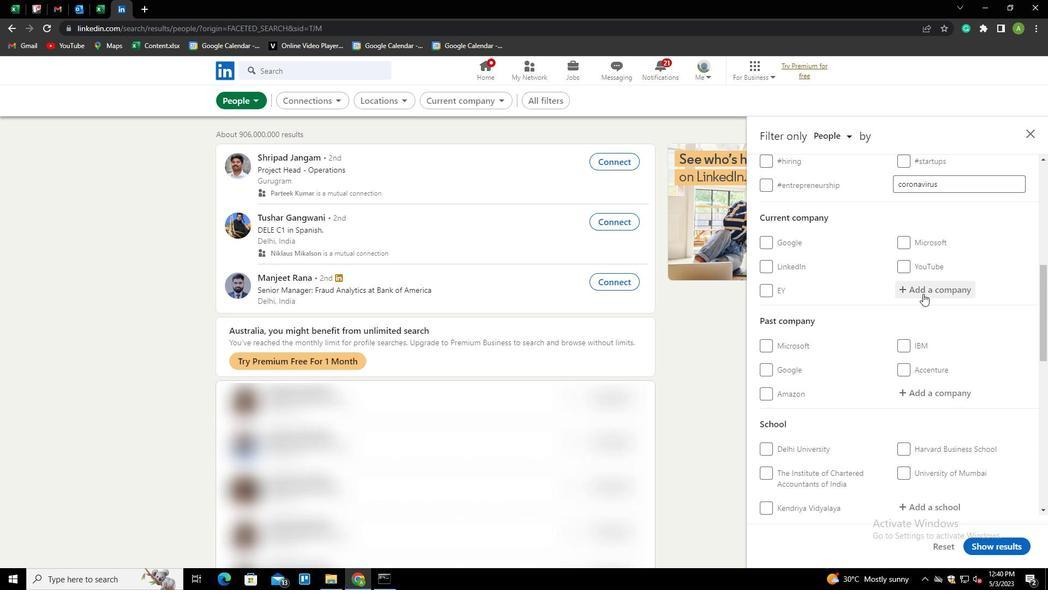 
Action: Mouse moved to (927, 291)
Screenshot: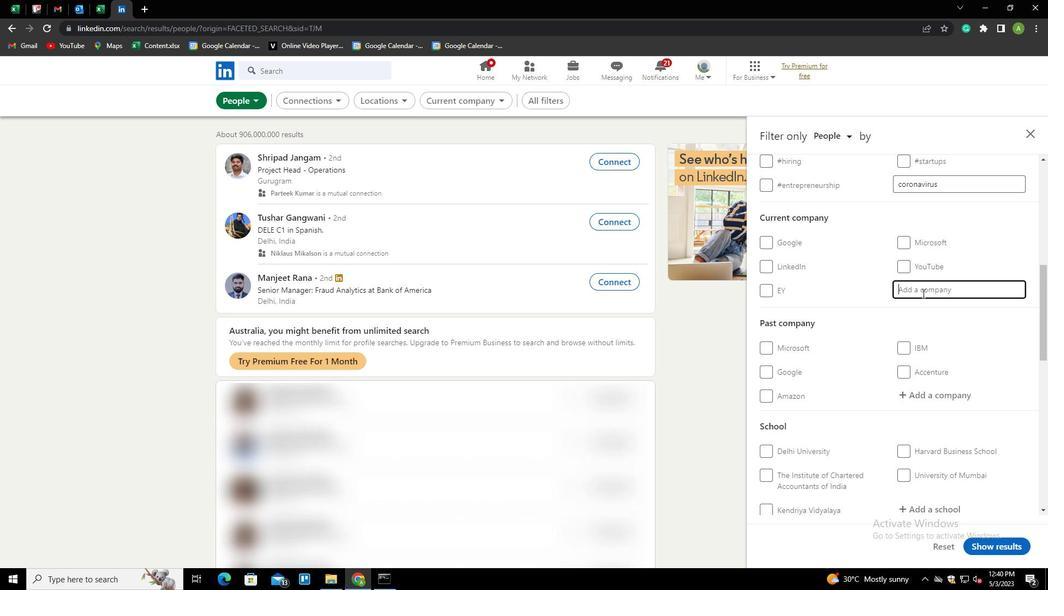 
Action: Mouse pressed left at (927, 291)
Screenshot: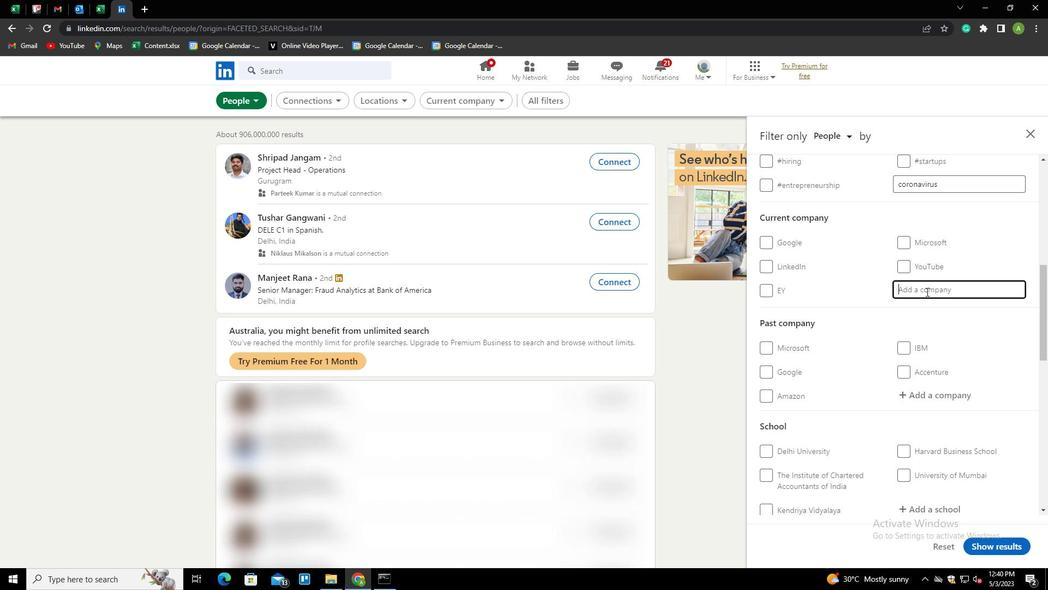 
Action: Key pressed <Key.shift><Key.shift><Key.shift><Key.shift><Key.shift><Key.shift><Key.shift><Key.shift><Key.shift><Key.shift><Key.shift><Key.shift><Key.shift><Key.shift><Key.shift><Key.shift><Key.shift><Key.shift><Key.shift><Key.shift><Key.shift><Key.shift><Key.shift>LEADERSH<Key.down><Key.down><Key.down><Key.enter>
Screenshot: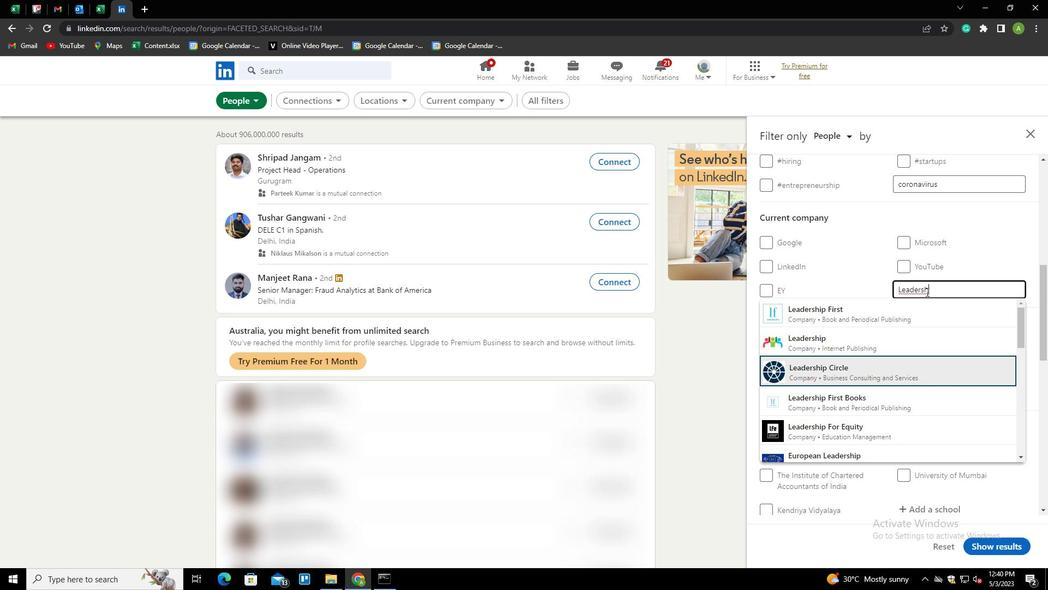 
Action: Mouse scrolled (927, 291) with delta (0, 0)
Screenshot: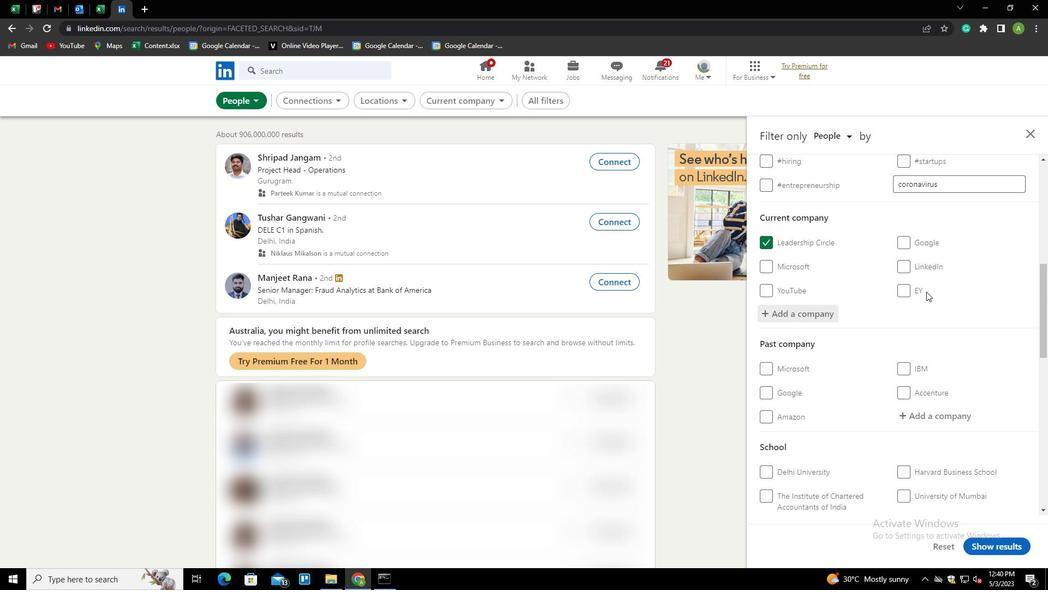 
Action: Mouse scrolled (927, 291) with delta (0, 0)
Screenshot: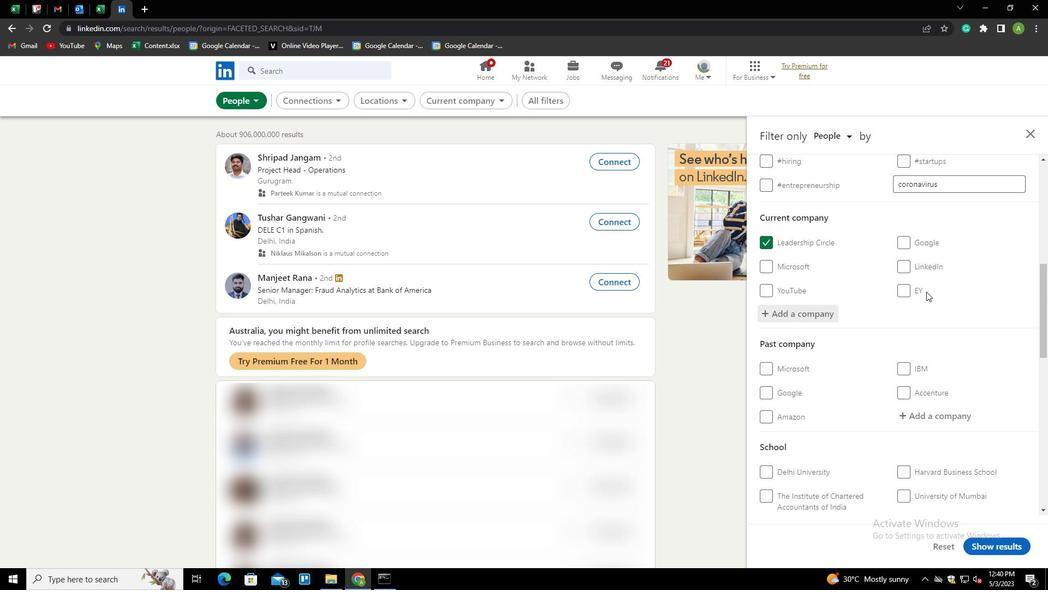 
Action: Mouse scrolled (927, 291) with delta (0, 0)
Screenshot: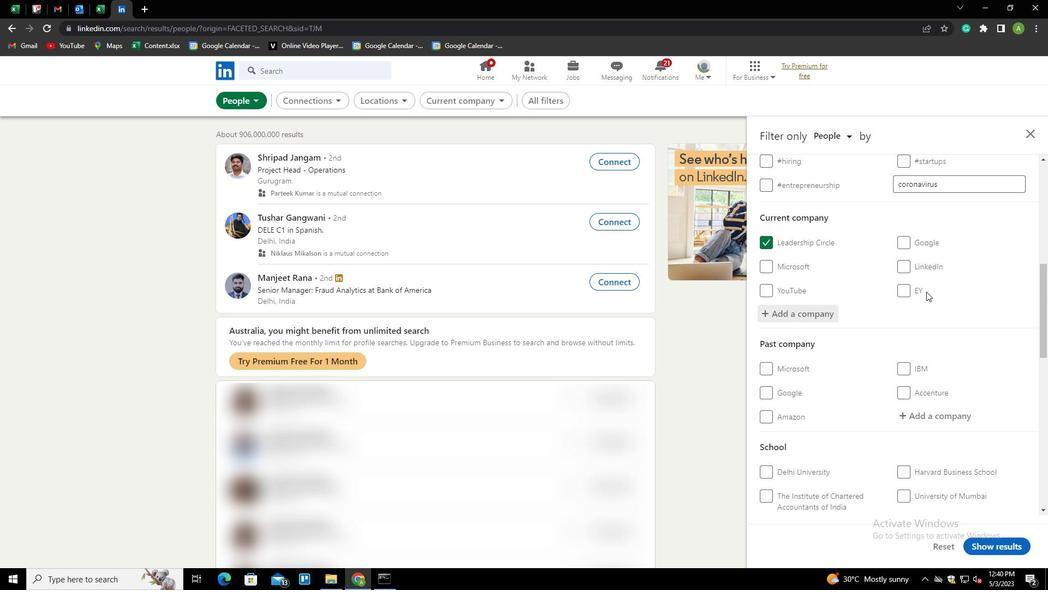 
Action: Mouse scrolled (927, 291) with delta (0, 0)
Screenshot: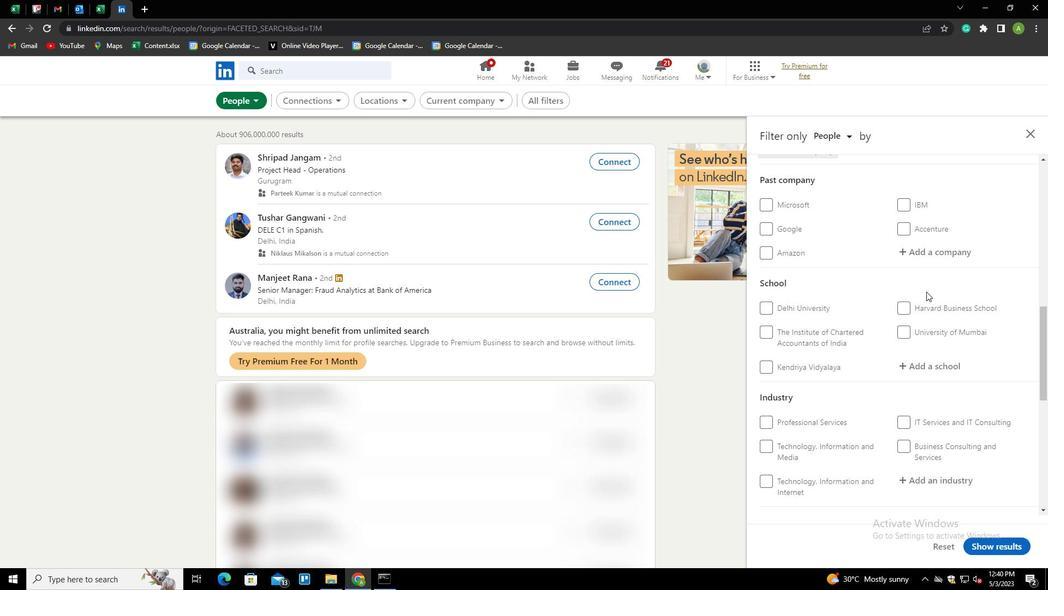 
Action: Mouse moved to (923, 311)
Screenshot: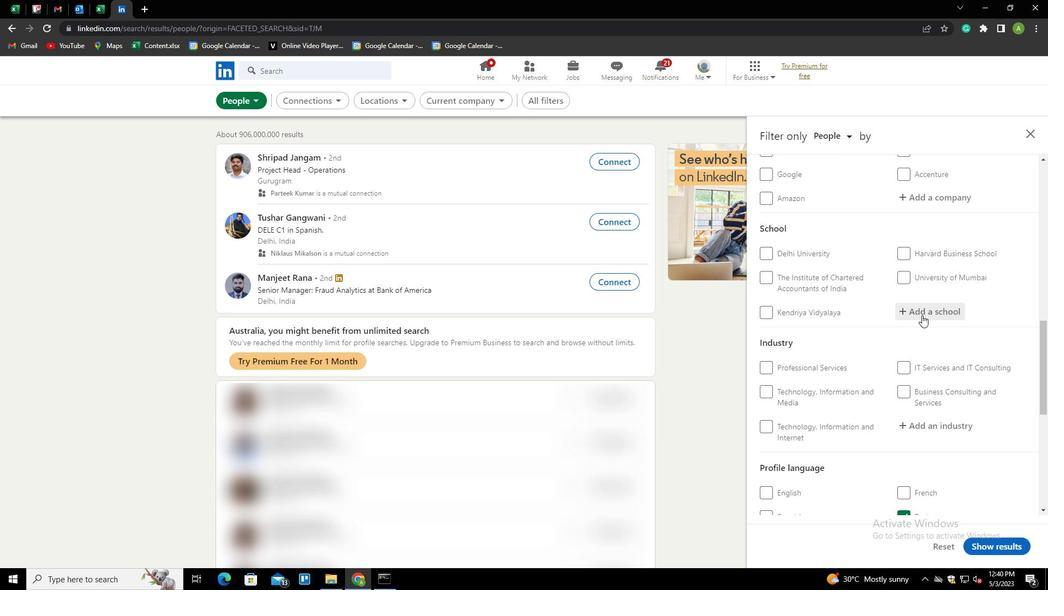 
Action: Mouse pressed left at (923, 311)
Screenshot: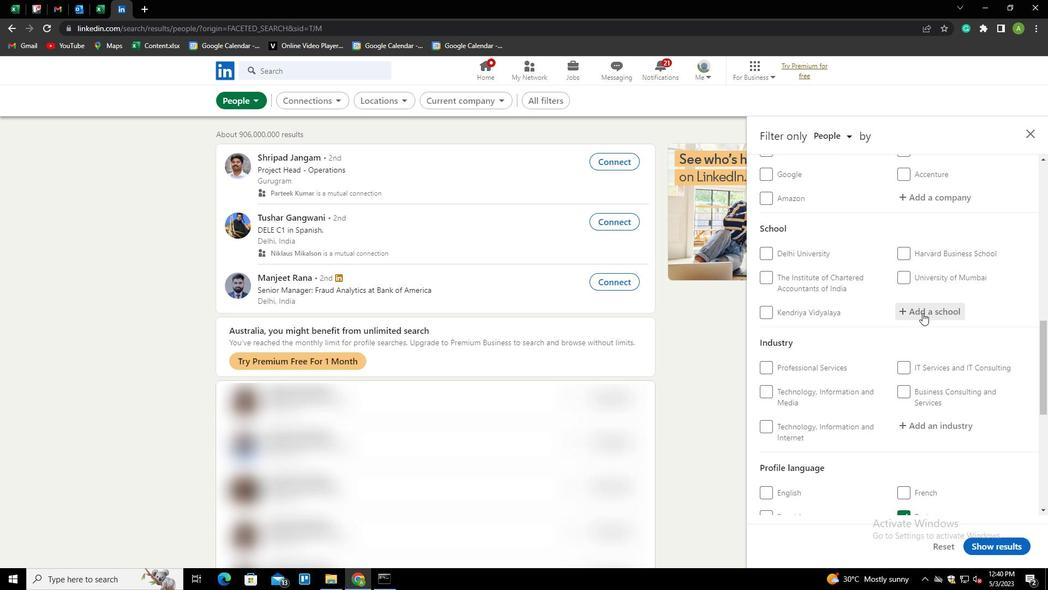 
Action: Key pressed <Key.shift>HOLY<Key.space><Key.shift><Key.shift><Key.shift><Key.shift><Key.shift><Key.shift><Key.shift><Key.shift><Key.shift><Key.shift><Key.shift><Key.shift><Key.shift><Key.shift><Key.shift><Key.shift>CROSS<Key.space><Key.shift>COLLEGE<Key.down><Key.down><Key.down><Key.down><Key.down><Key.enter>
Screenshot: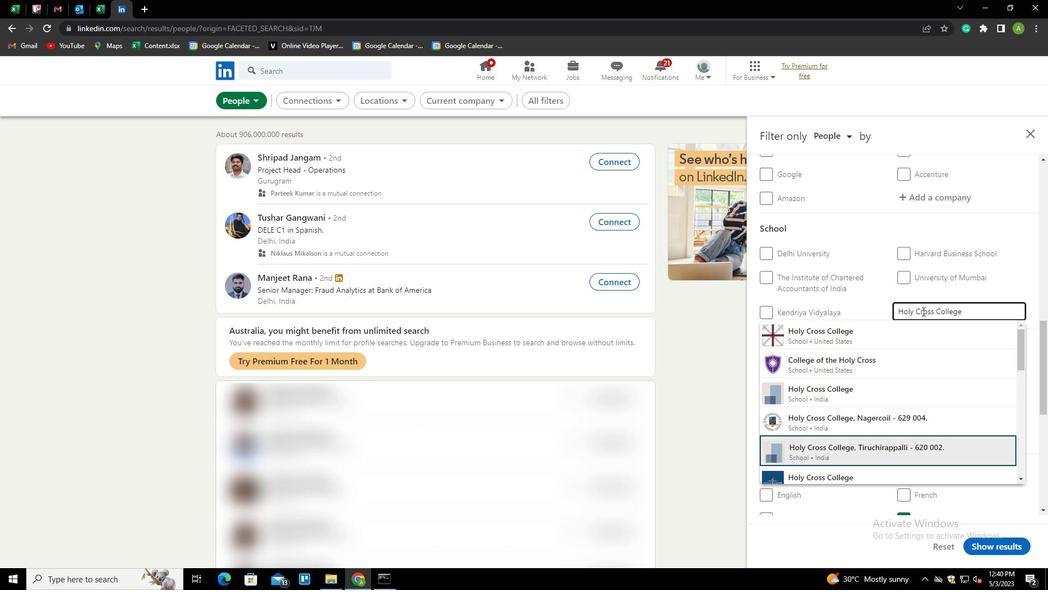 
Action: Mouse scrolled (923, 310) with delta (0, 0)
Screenshot: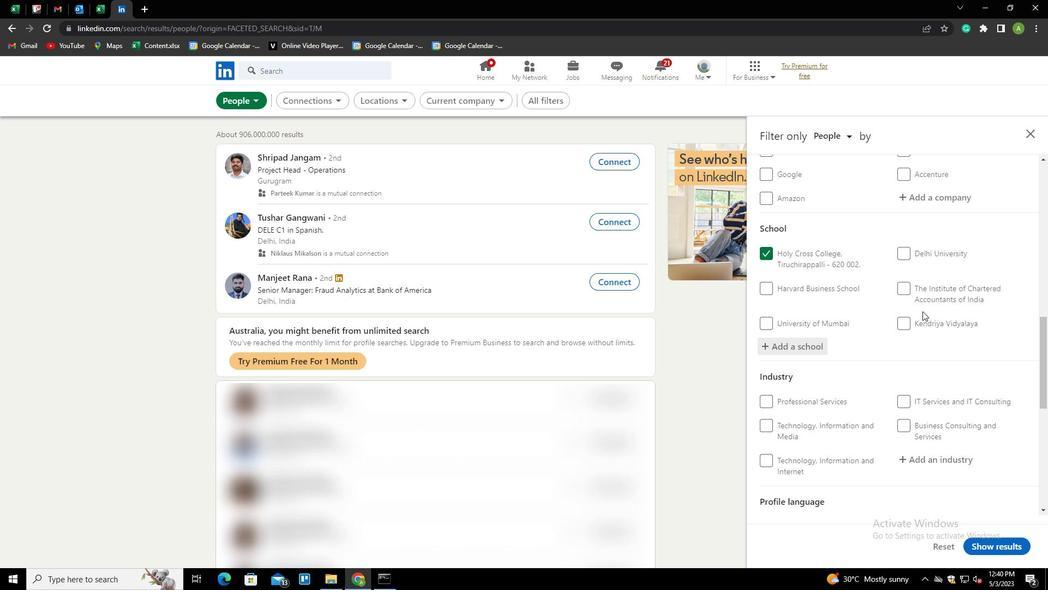 
Action: Mouse scrolled (923, 310) with delta (0, 0)
Screenshot: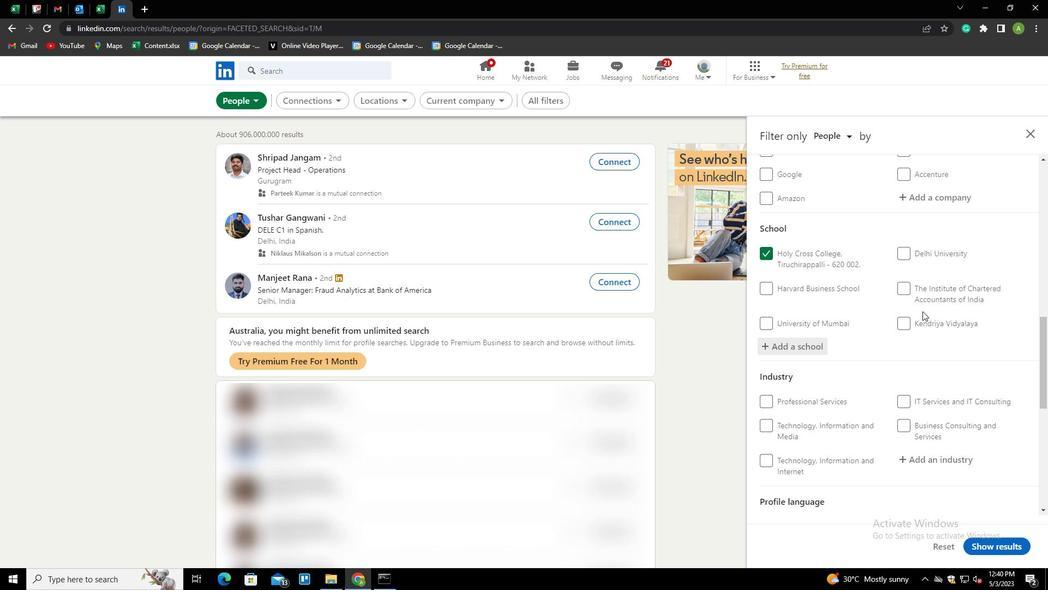 
Action: Mouse moved to (928, 345)
Screenshot: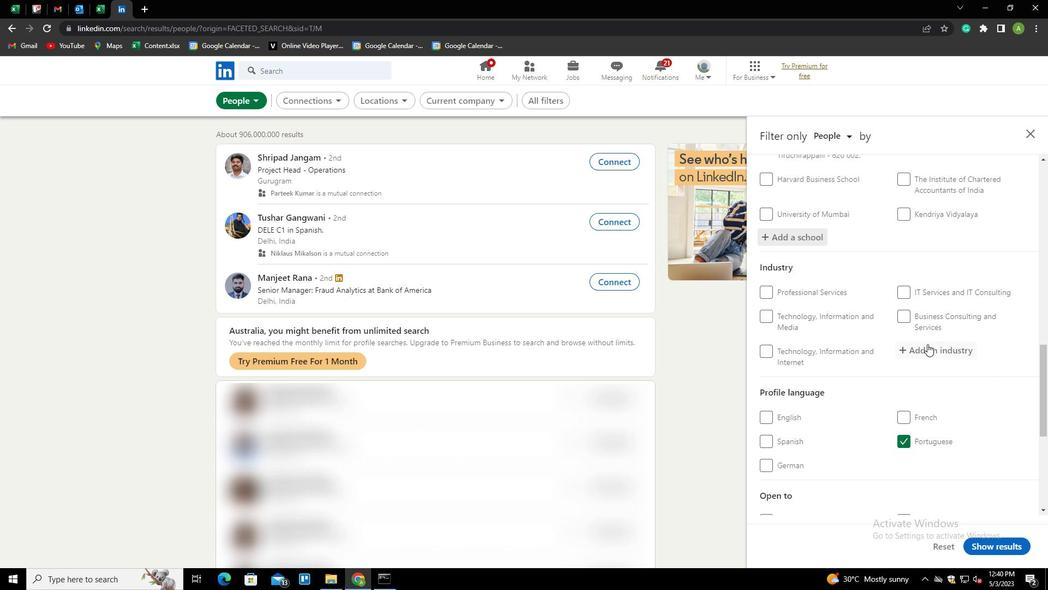 
Action: Mouse pressed left at (928, 345)
Screenshot: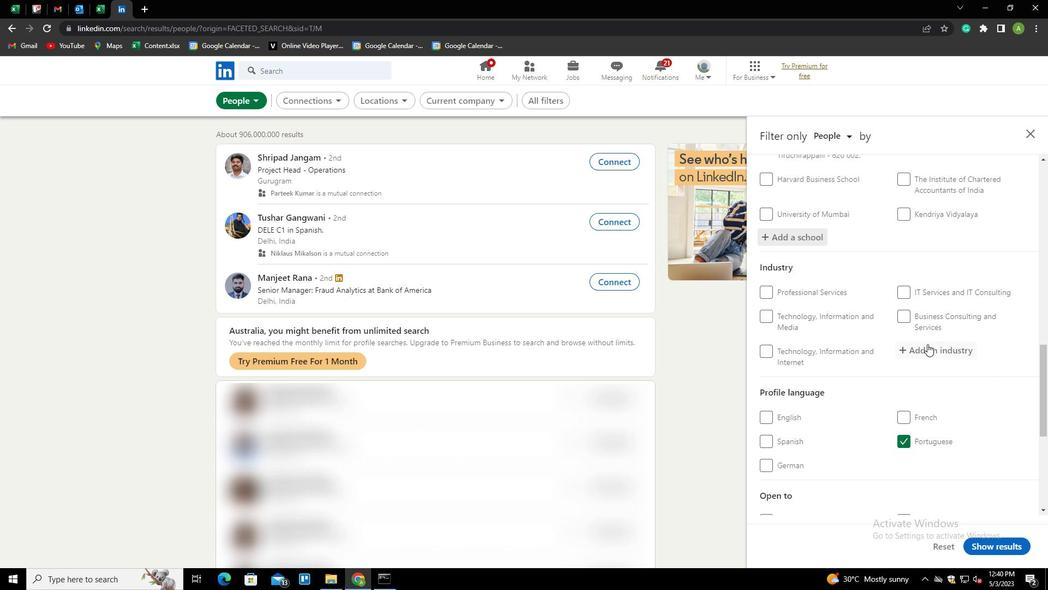 
Action: Mouse moved to (933, 349)
Screenshot: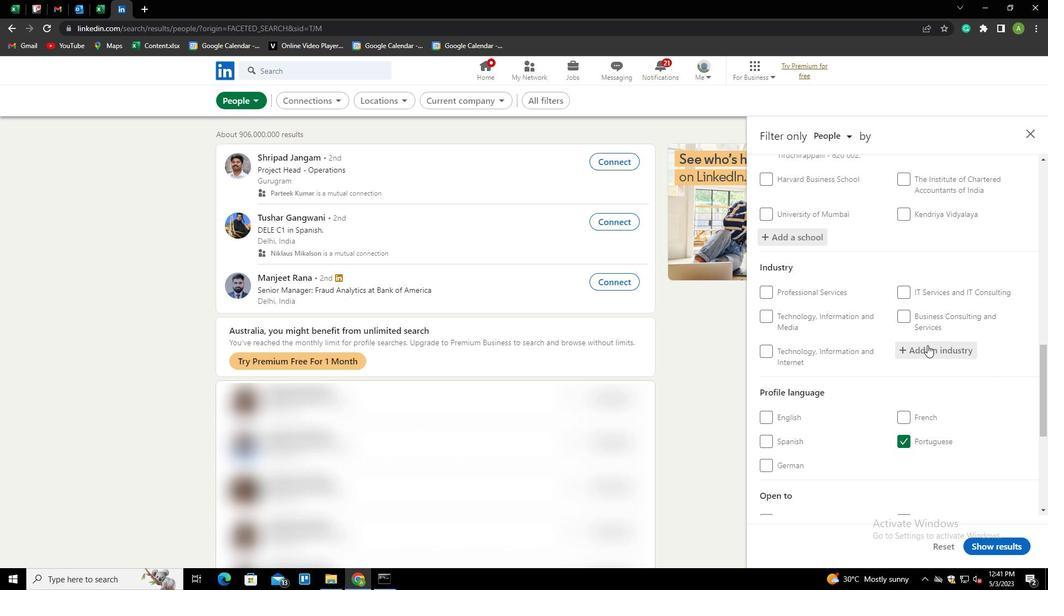 
Action: Mouse pressed left at (933, 349)
Screenshot: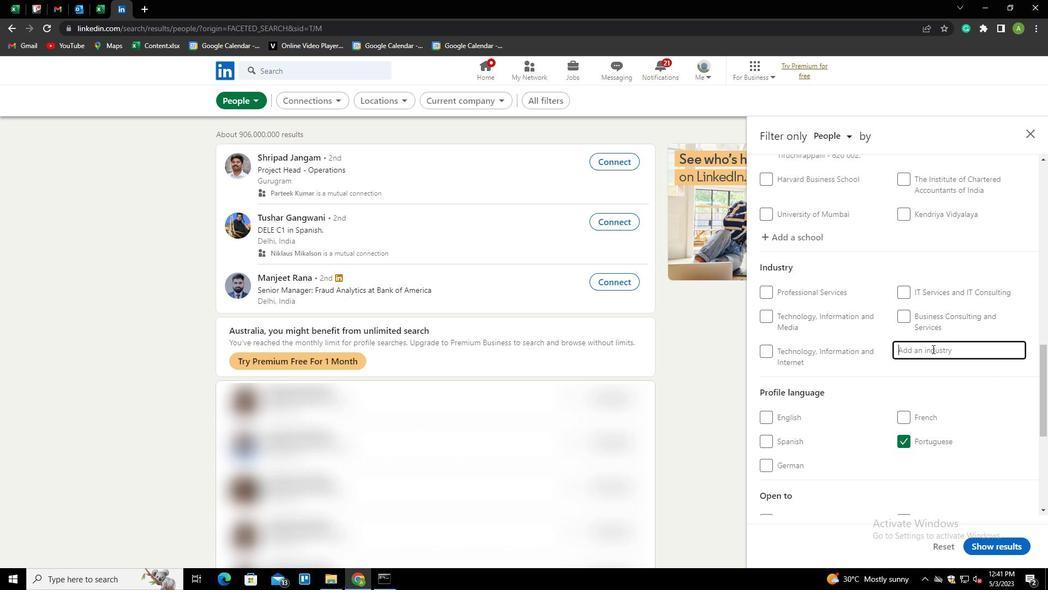 
Action: Key pressed <Key.shift>RETAIL<Key.space><Key.shift>APPL<Key.down><Key.enter>
Screenshot: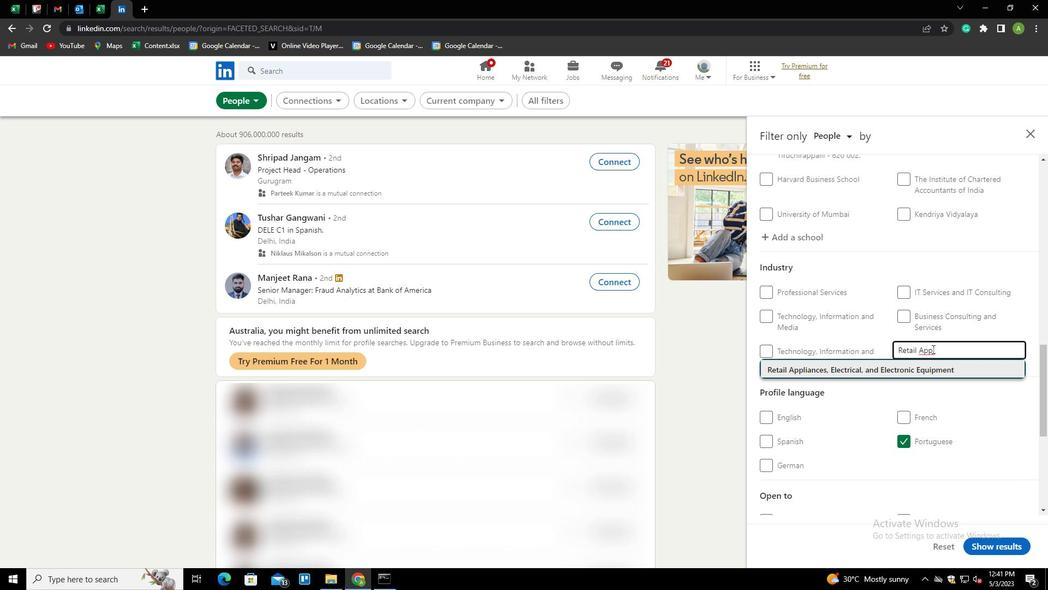
Action: Mouse scrolled (933, 348) with delta (0, 0)
Screenshot: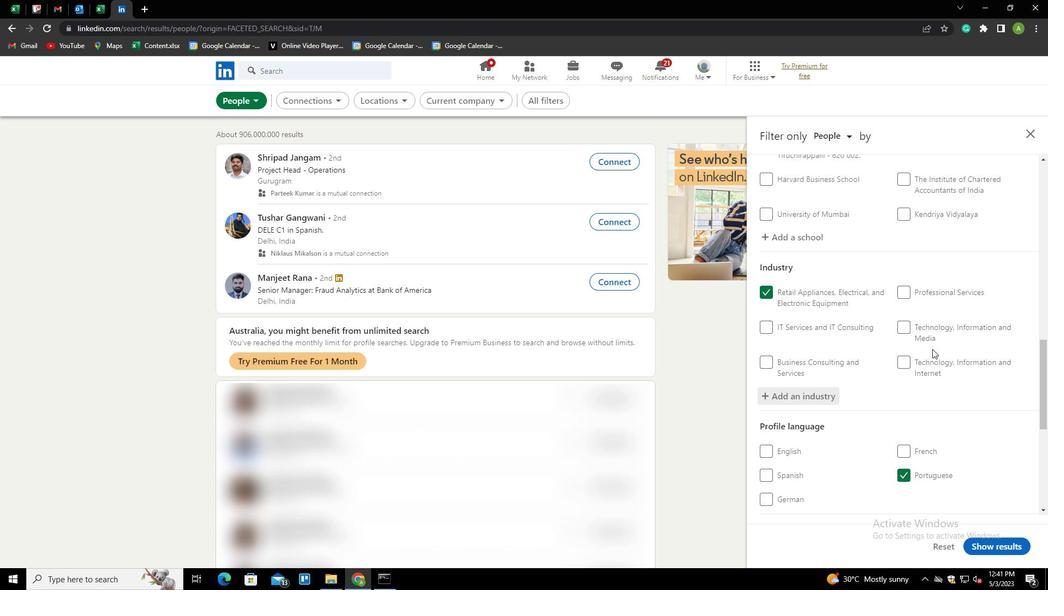 
Action: Mouse scrolled (933, 348) with delta (0, 0)
Screenshot: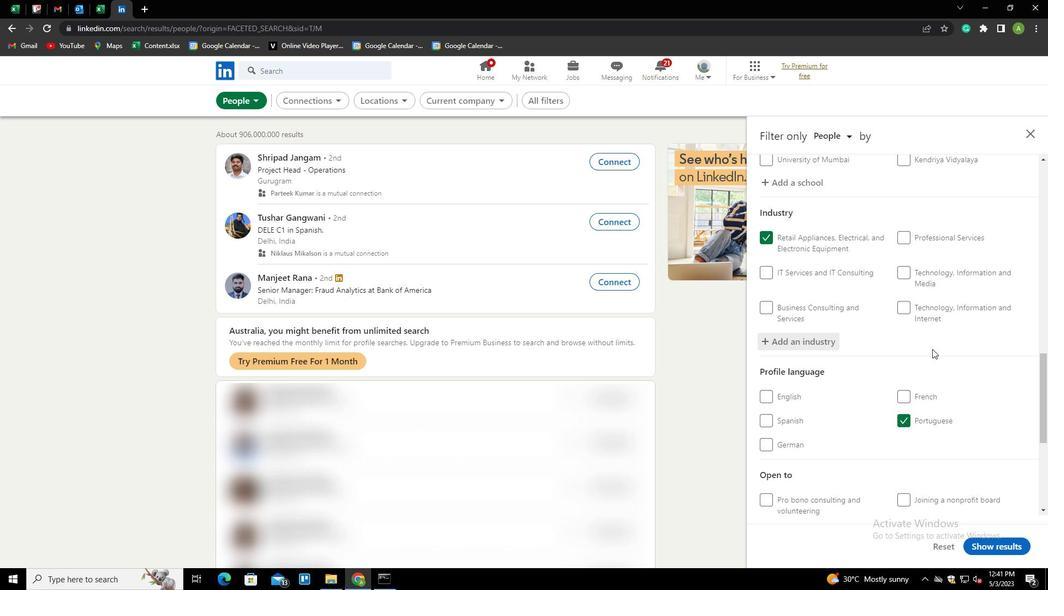 
Action: Mouse scrolled (933, 348) with delta (0, 0)
Screenshot: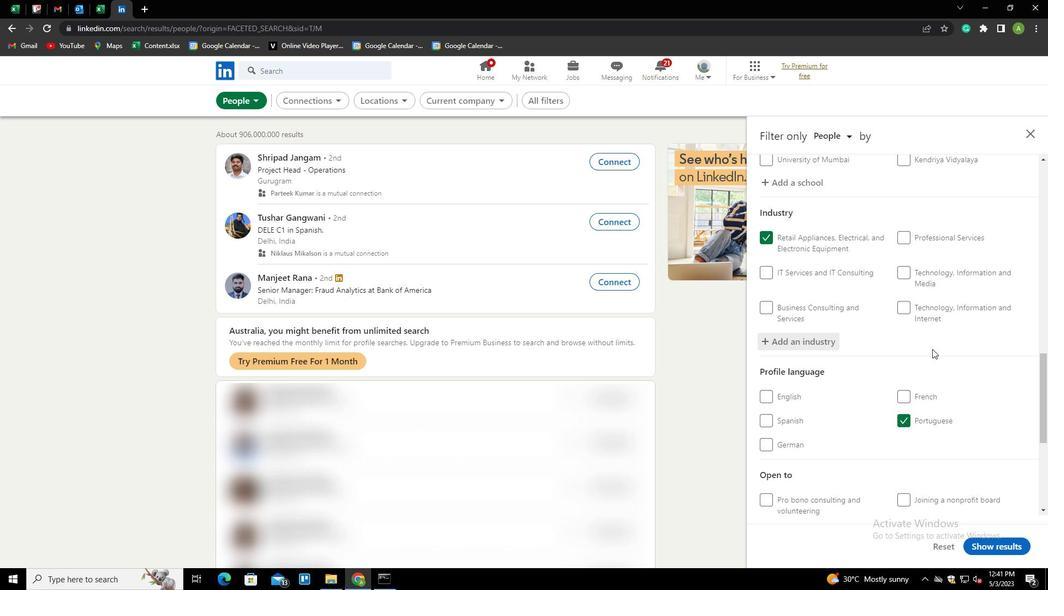 
Action: Mouse scrolled (933, 348) with delta (0, 0)
Screenshot: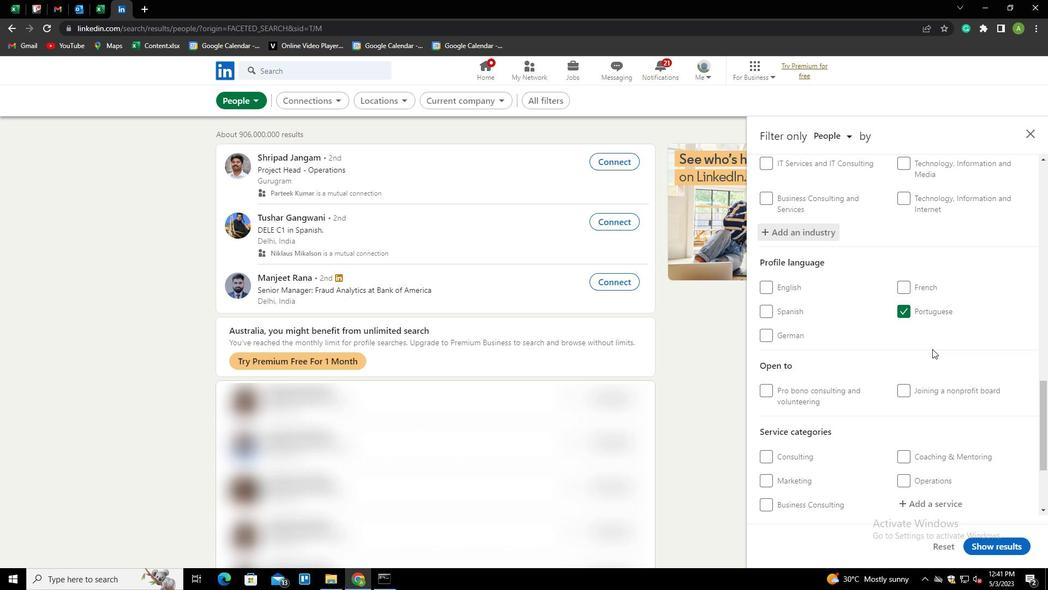 
Action: Mouse scrolled (933, 348) with delta (0, 0)
Screenshot: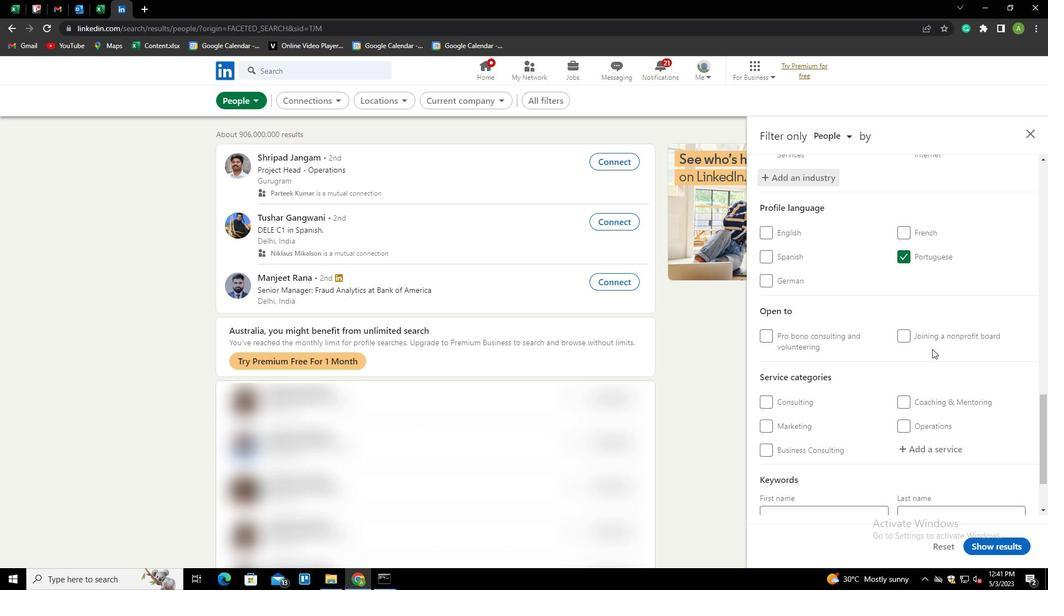 
Action: Mouse scrolled (933, 348) with delta (0, 0)
Screenshot: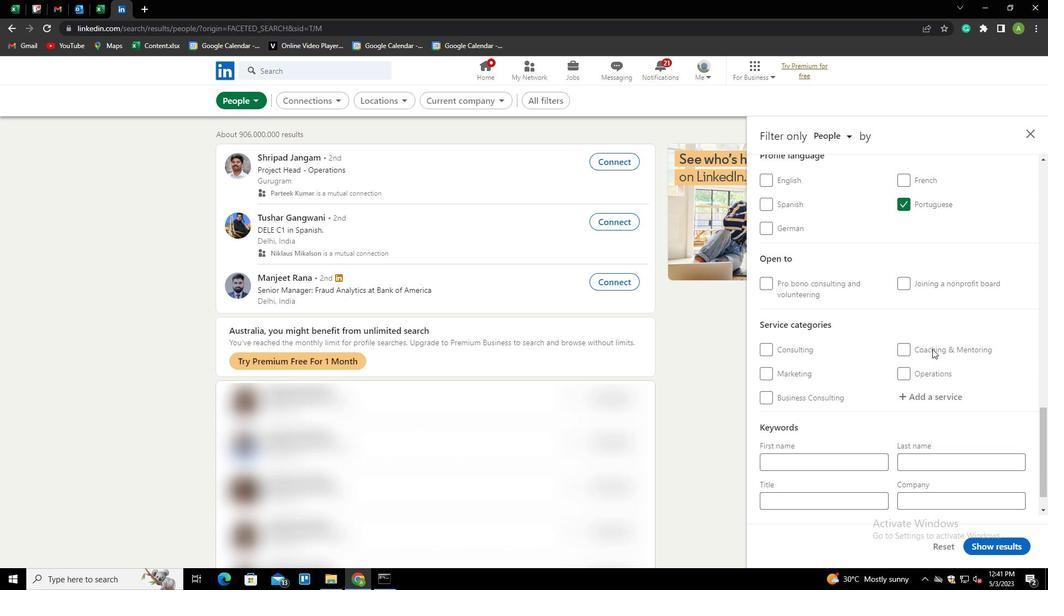 
Action: Mouse scrolled (933, 348) with delta (0, 0)
Screenshot: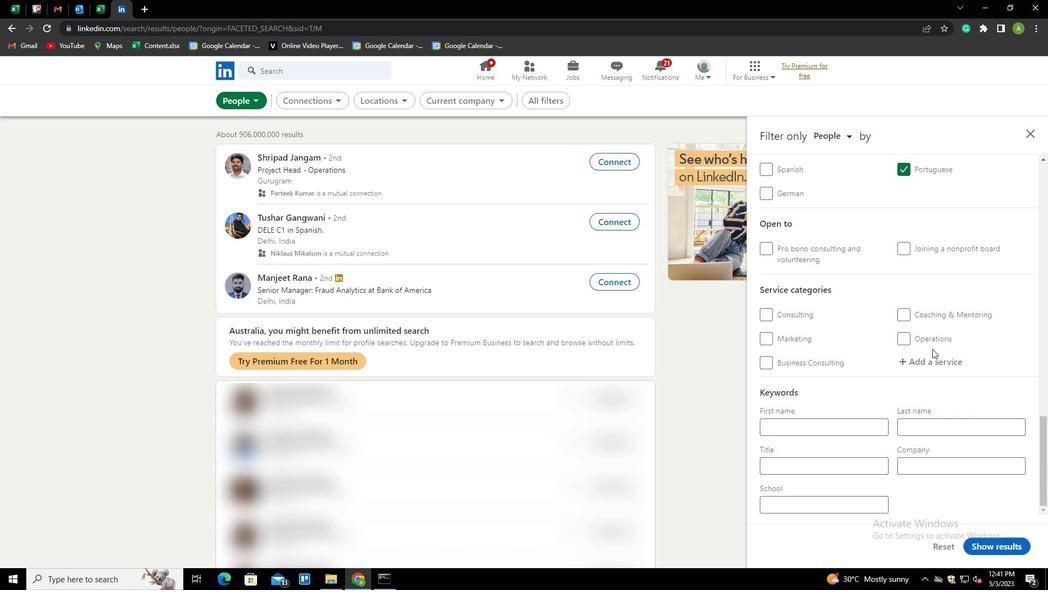 
Action: Mouse moved to (925, 321)
Screenshot: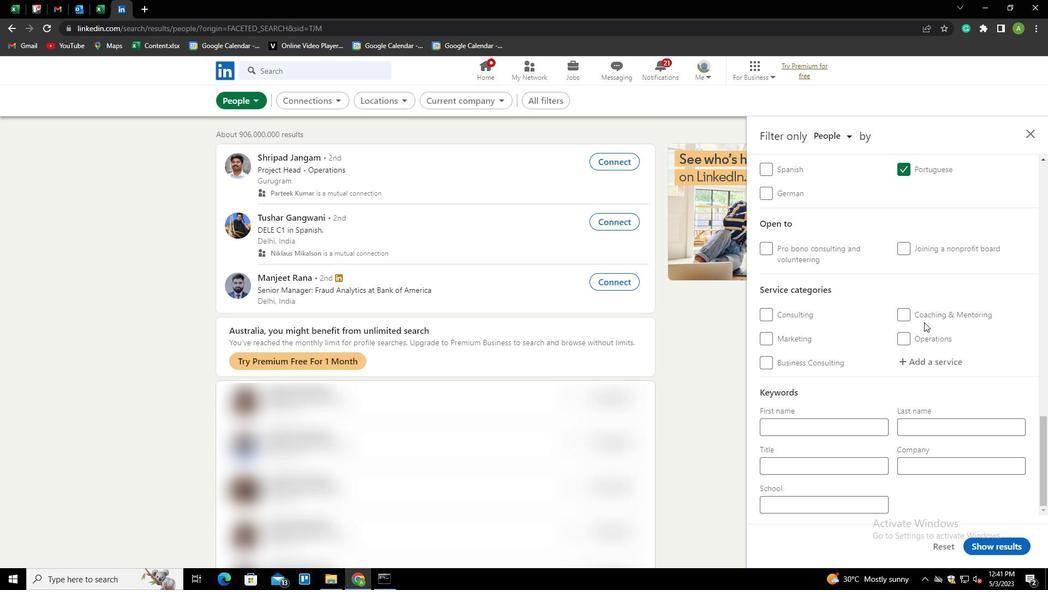 
Action: Mouse scrolled (925, 321) with delta (0, 0)
Screenshot: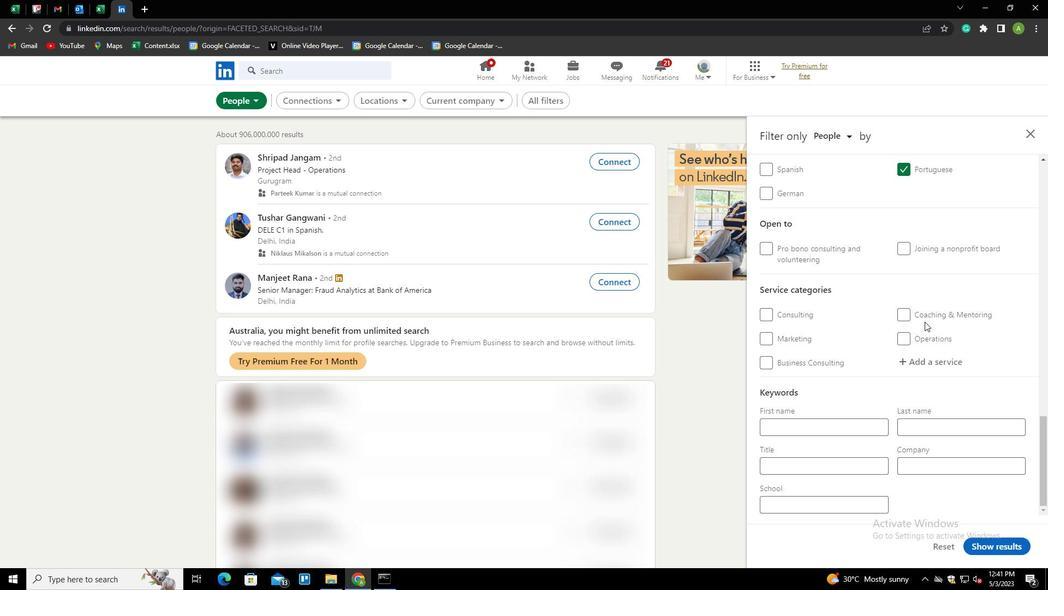 
Action: Mouse moved to (926, 360)
Screenshot: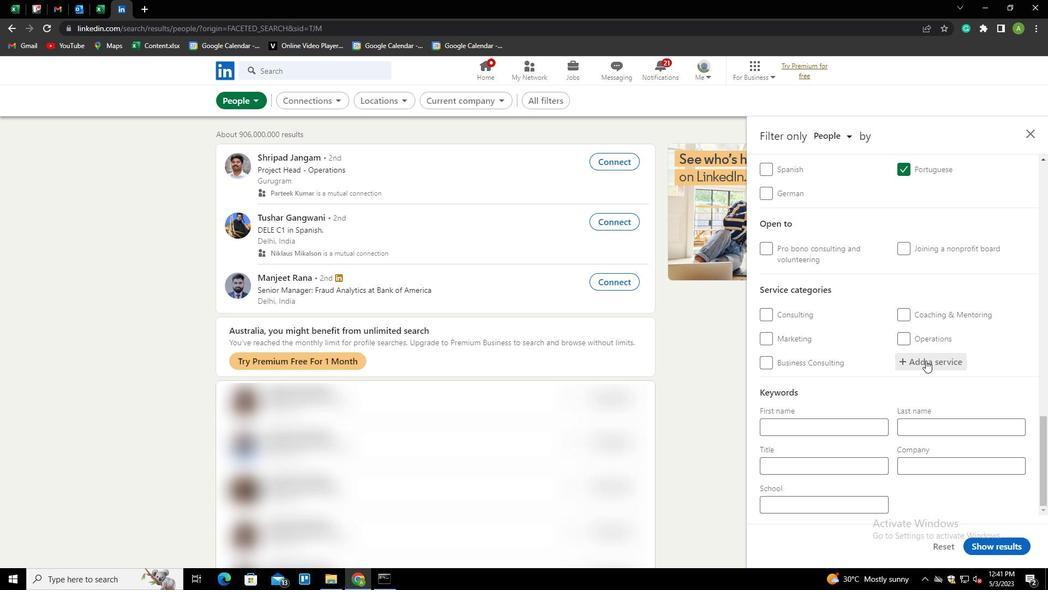 
Action: Mouse pressed left at (926, 360)
Screenshot: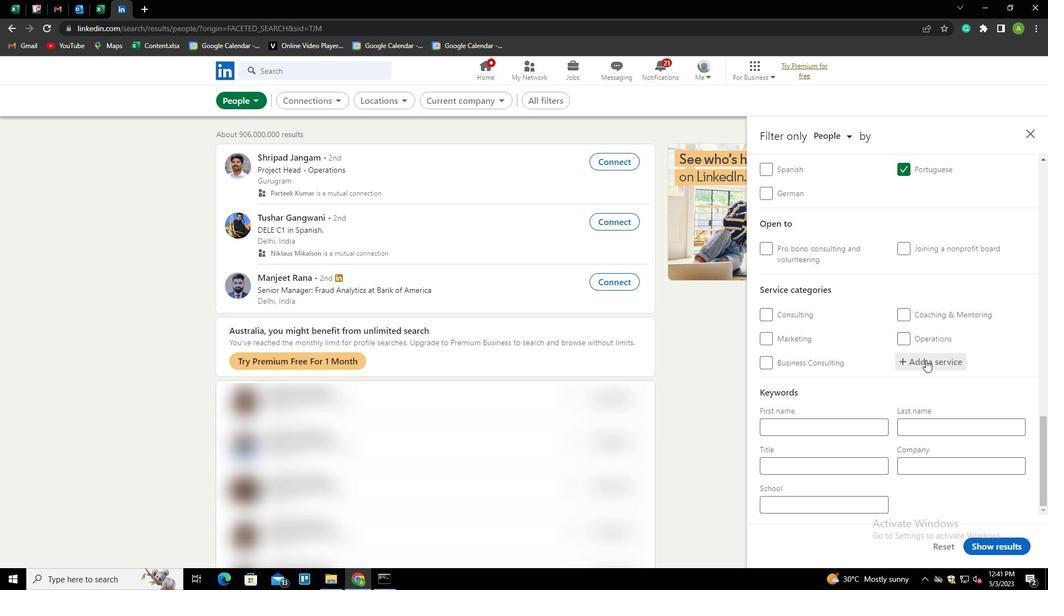 
Action: Key pressed <Key.shift>WEB<Key.space><Key.shift>DESIGN<Key.down><Key.enter>
Screenshot: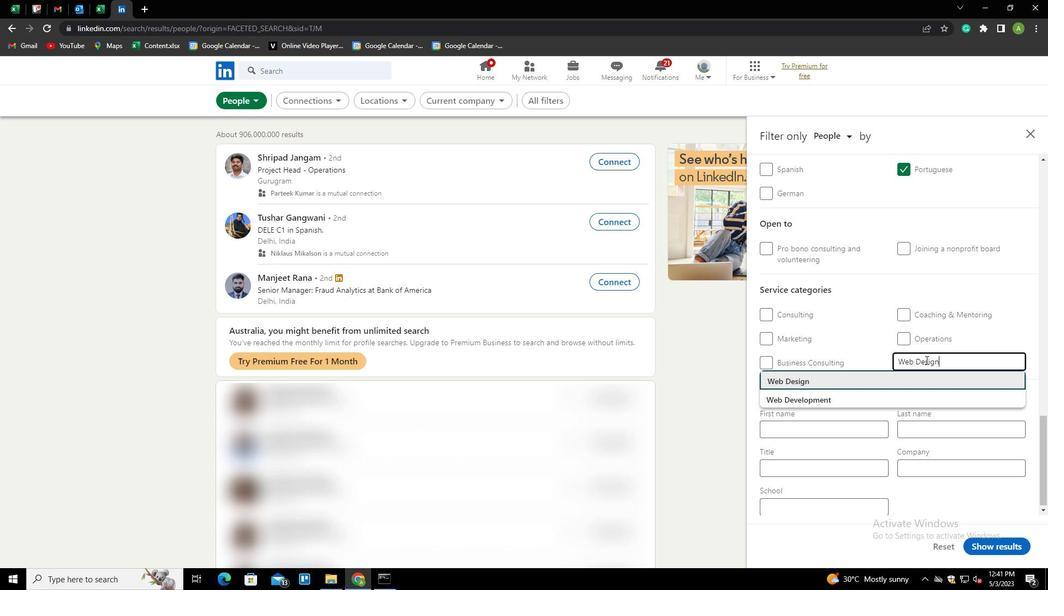 
Action: Mouse scrolled (926, 359) with delta (0, 0)
Screenshot: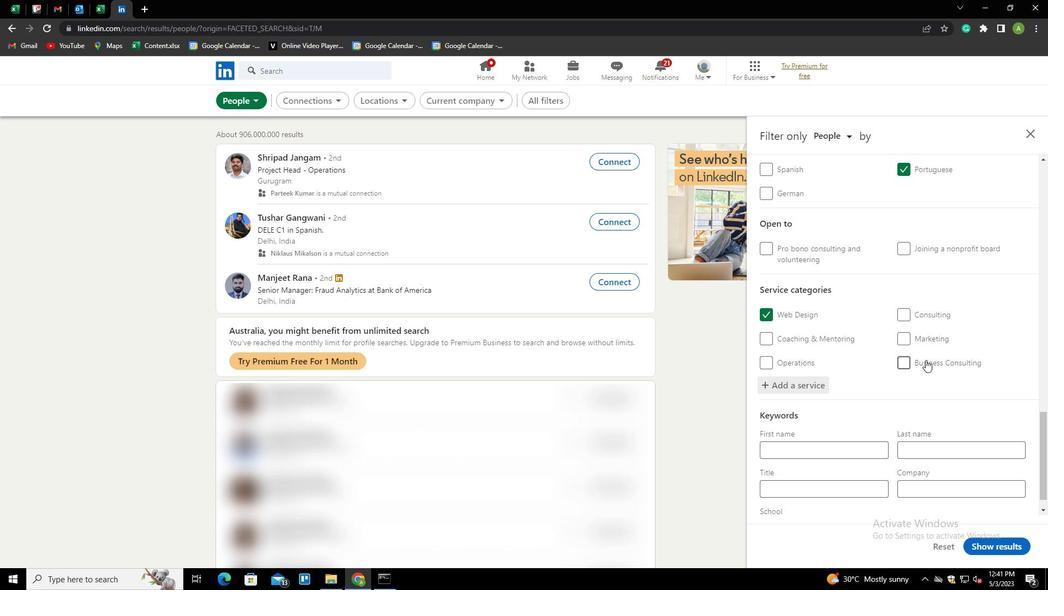 
Action: Mouse scrolled (926, 359) with delta (0, 0)
Screenshot: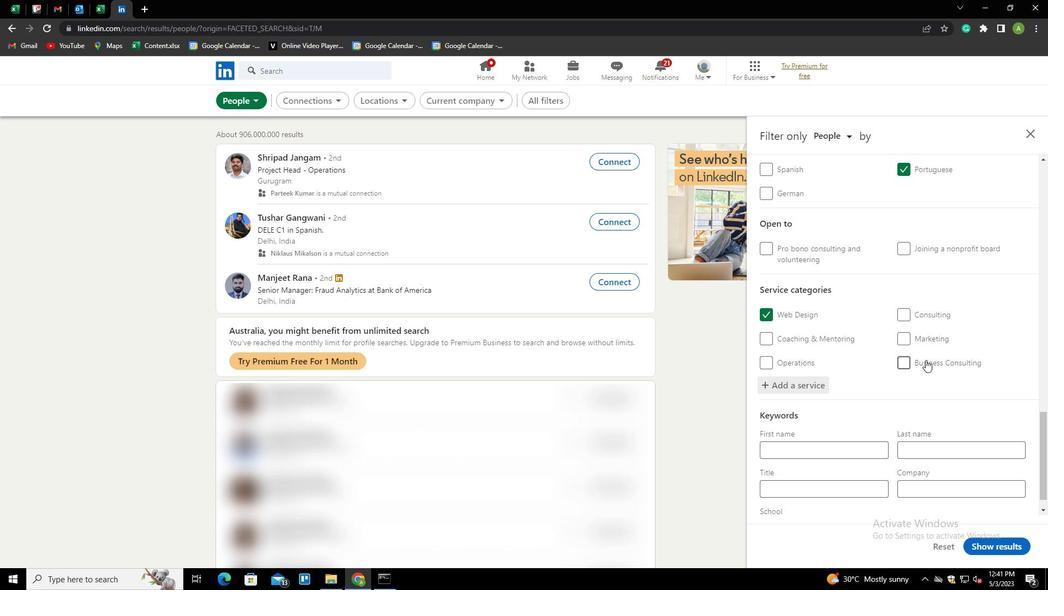 
Action: Mouse scrolled (926, 359) with delta (0, 0)
Screenshot: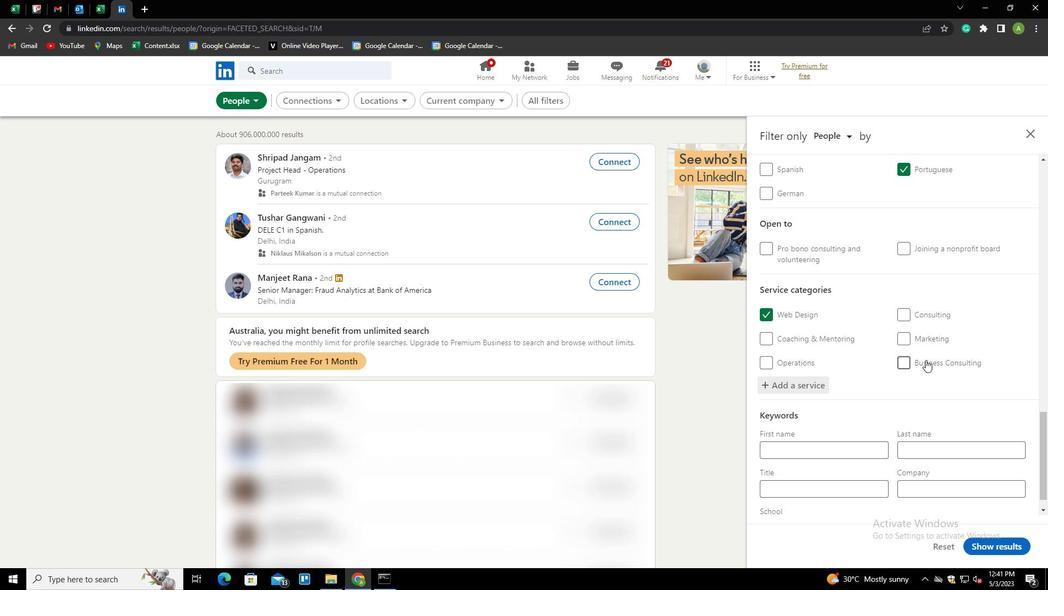 
Action: Mouse scrolled (926, 359) with delta (0, 0)
Screenshot: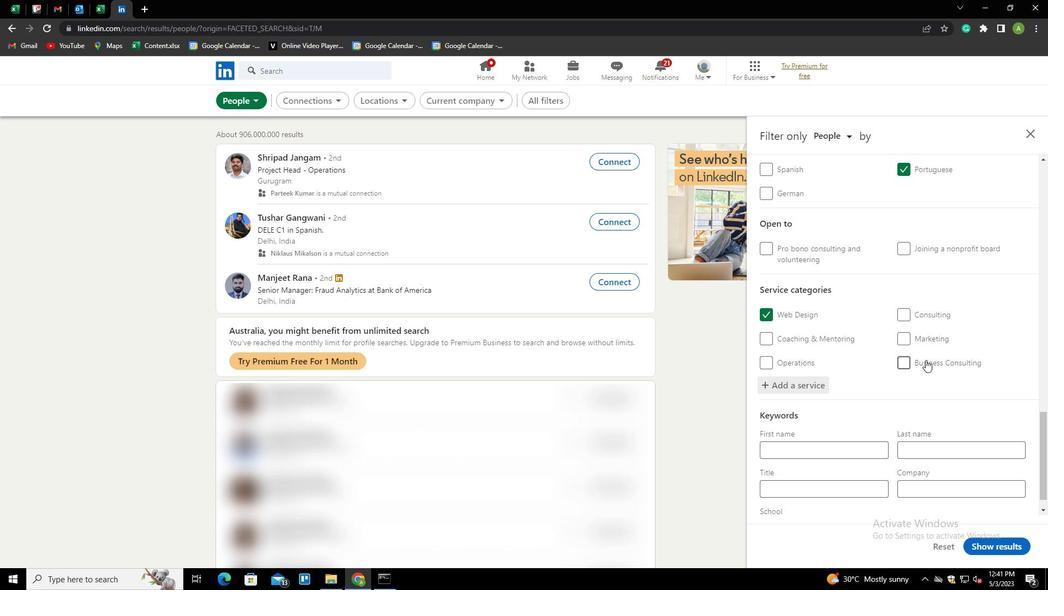 
Action: Mouse scrolled (926, 359) with delta (0, 0)
Screenshot: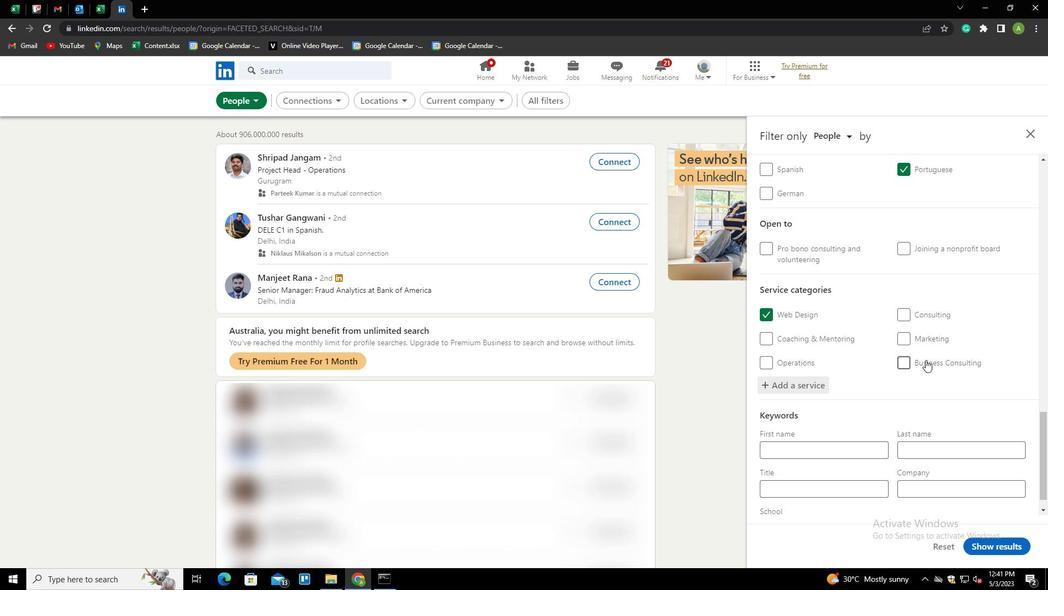 
Action: Mouse moved to (854, 461)
Screenshot: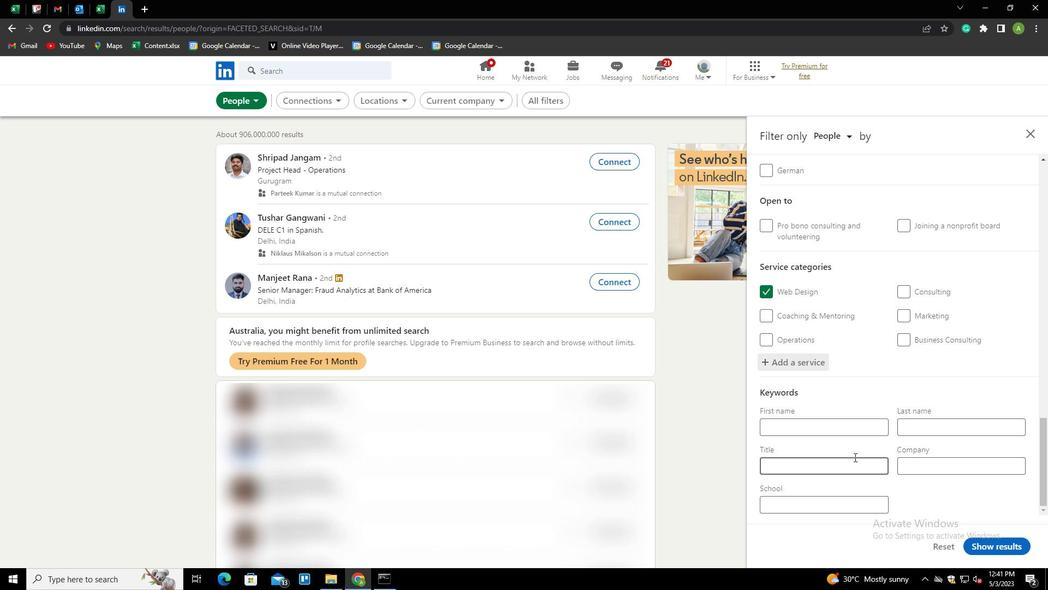 
Action: Mouse pressed left at (854, 461)
Screenshot: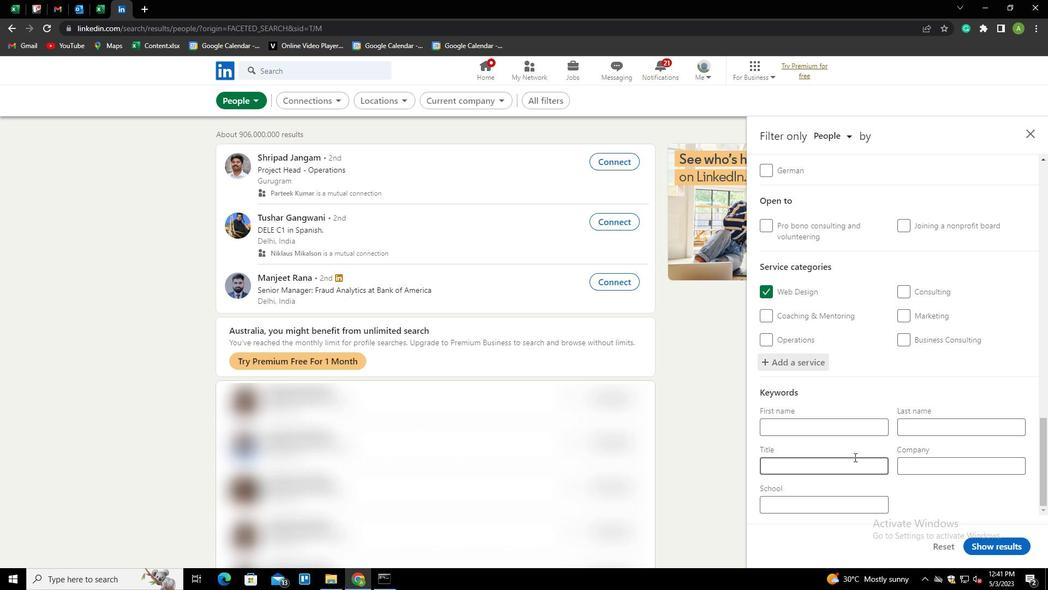 
Action: Key pressed <Key.shift>SALES<Key.space><Key.shift>MANAGER
Screenshot: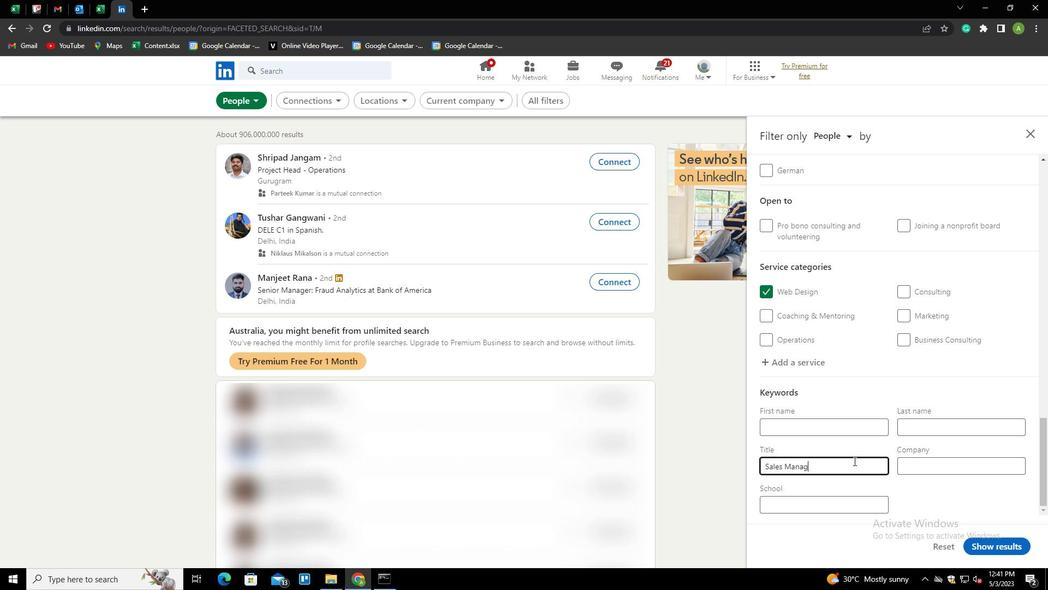 
Action: Mouse moved to (963, 502)
Screenshot: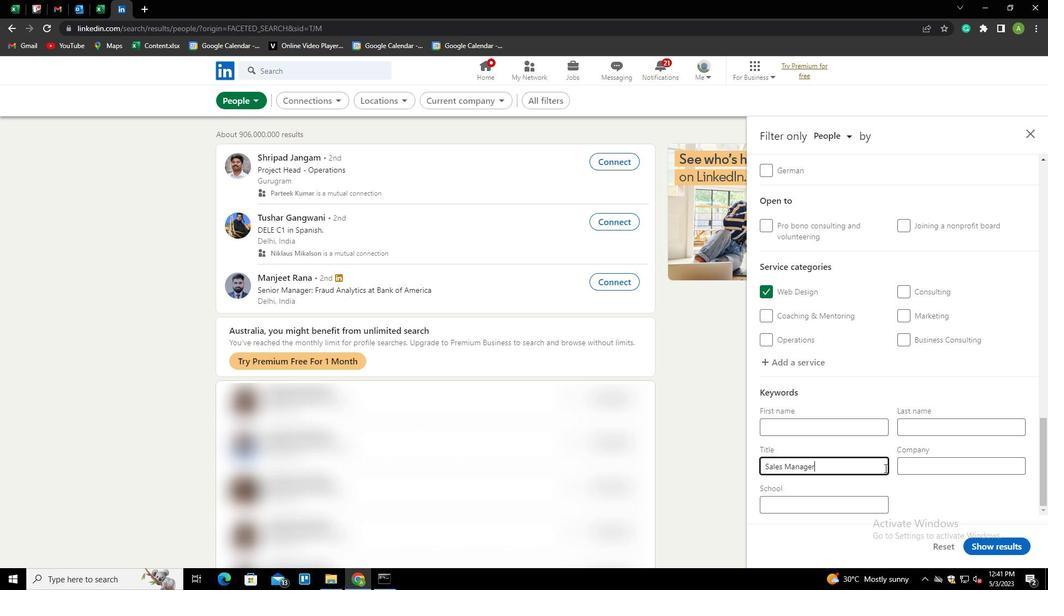 
Action: Mouse pressed left at (963, 502)
Screenshot: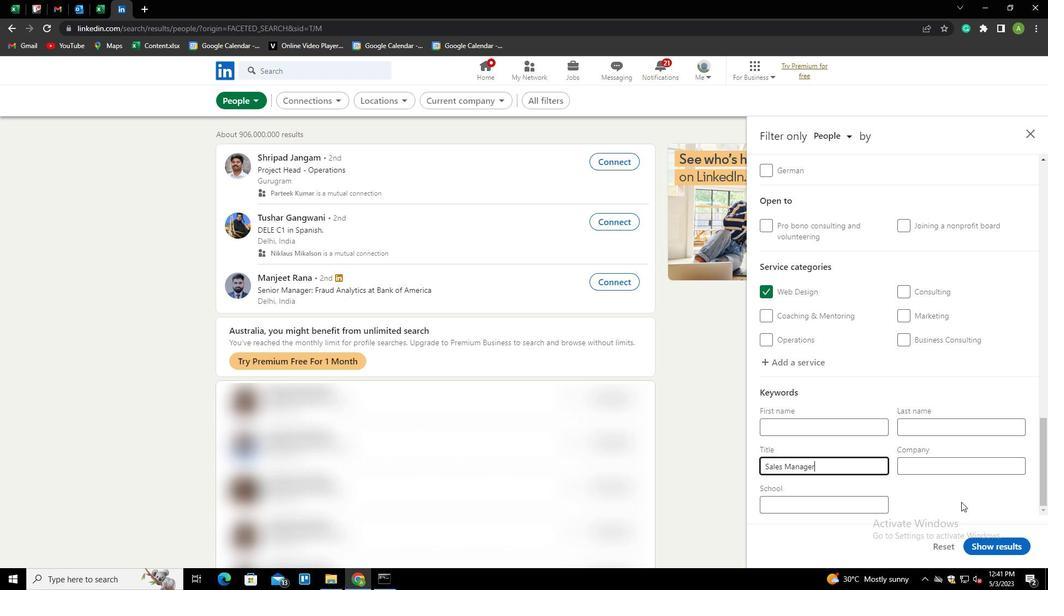 
Action: Mouse moved to (1004, 541)
Screenshot: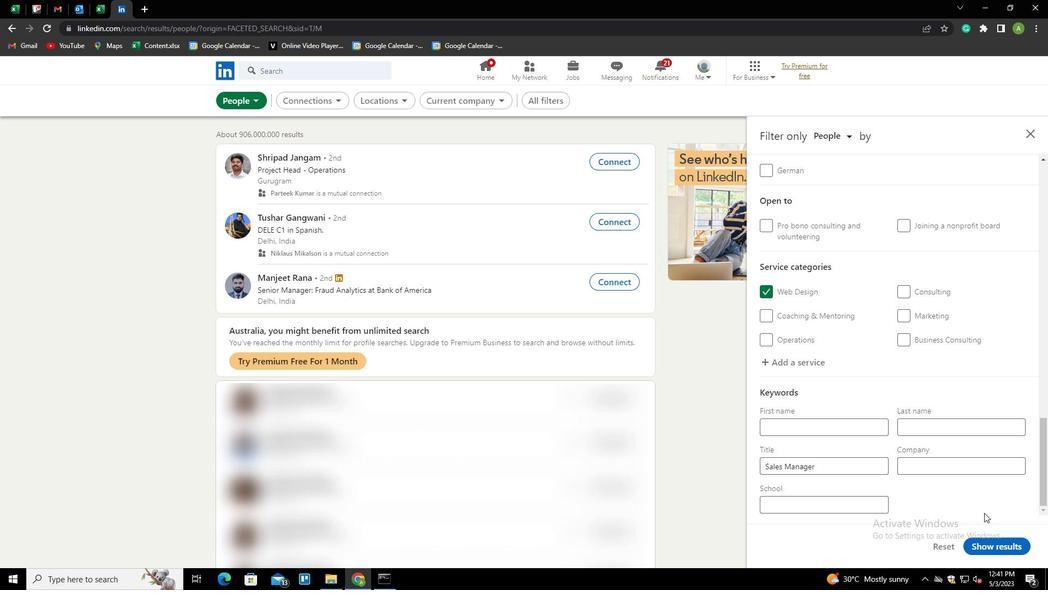 
Action: Mouse pressed left at (1004, 541)
Screenshot: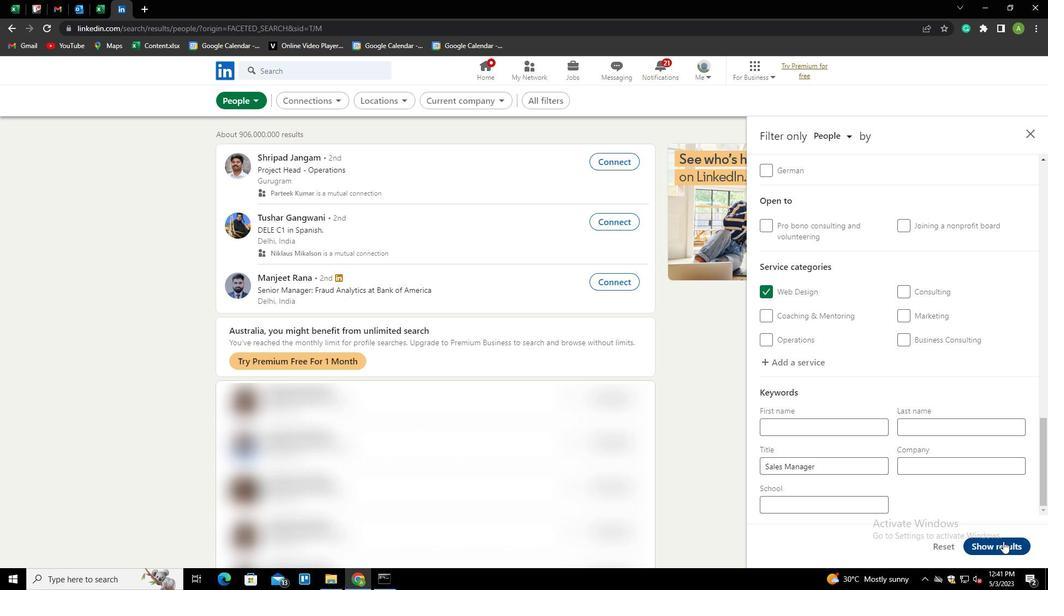 
Action: Mouse moved to (1002, 543)
Screenshot: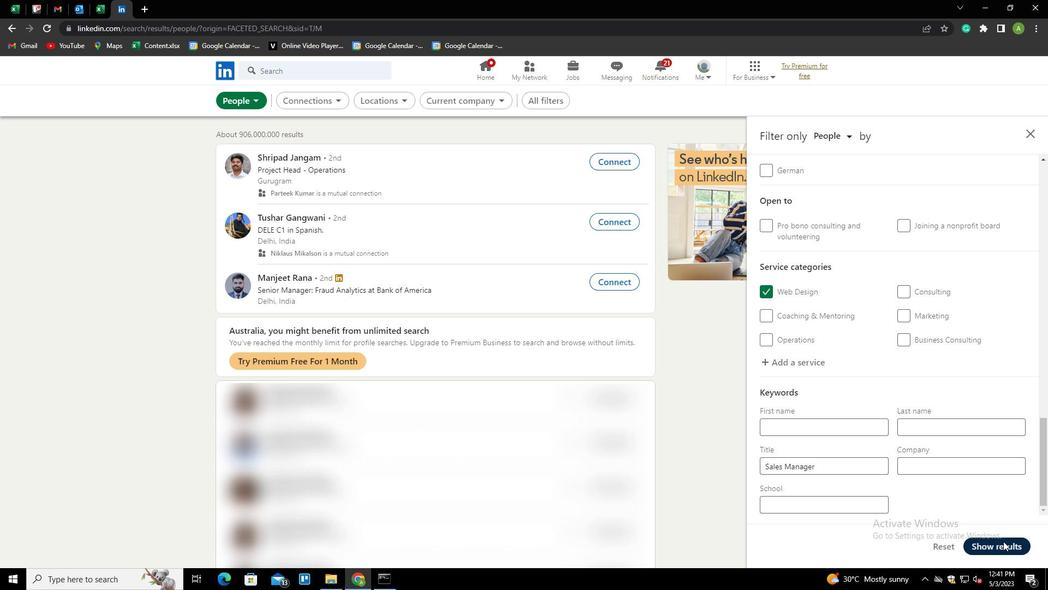 
